 Task: Search for a house in Pleasure Park Road, Hotchkiss, CO, for 9 guests from July 5 to July 15, with a price range of 15,000 to 25,000, 5 bedrooms, 5 bathrooms, and self check-in.
Action: Mouse moved to (411, 108)
Screenshot: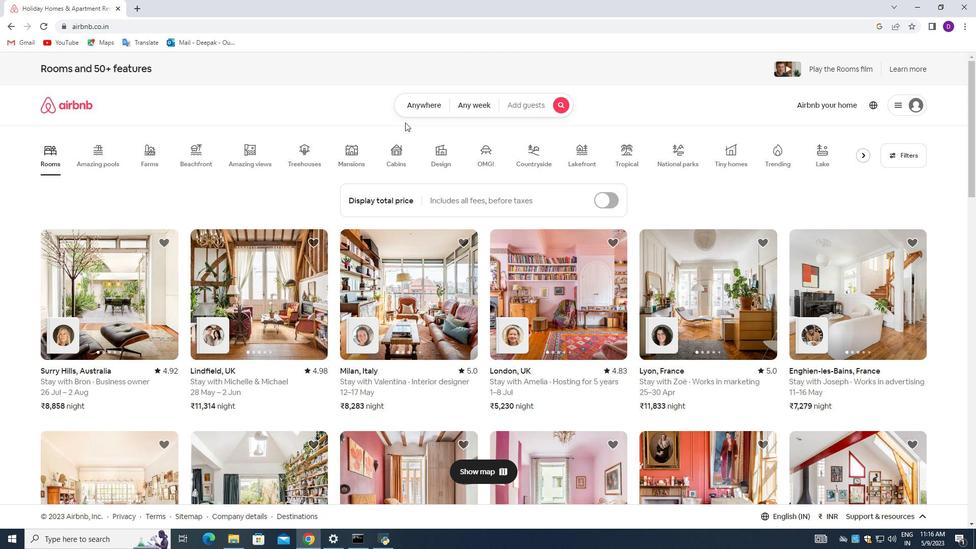 
Action: Mouse pressed left at (411, 108)
Screenshot: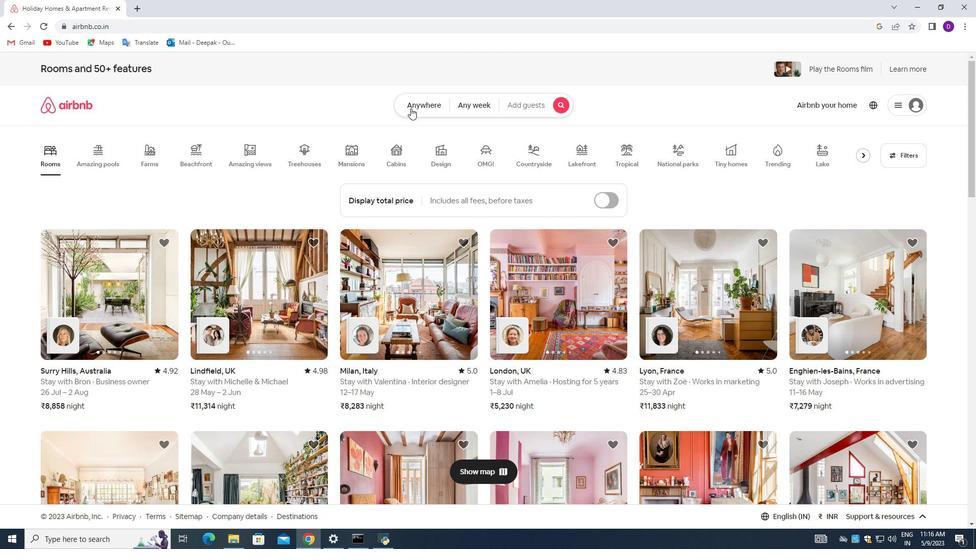 
Action: Mouse moved to (353, 141)
Screenshot: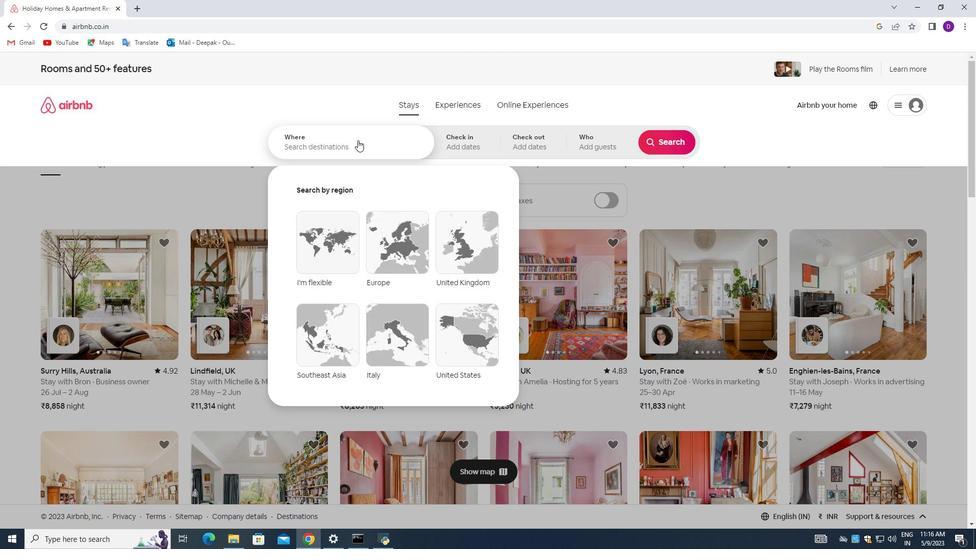 
Action: Mouse pressed left at (353, 141)
Screenshot: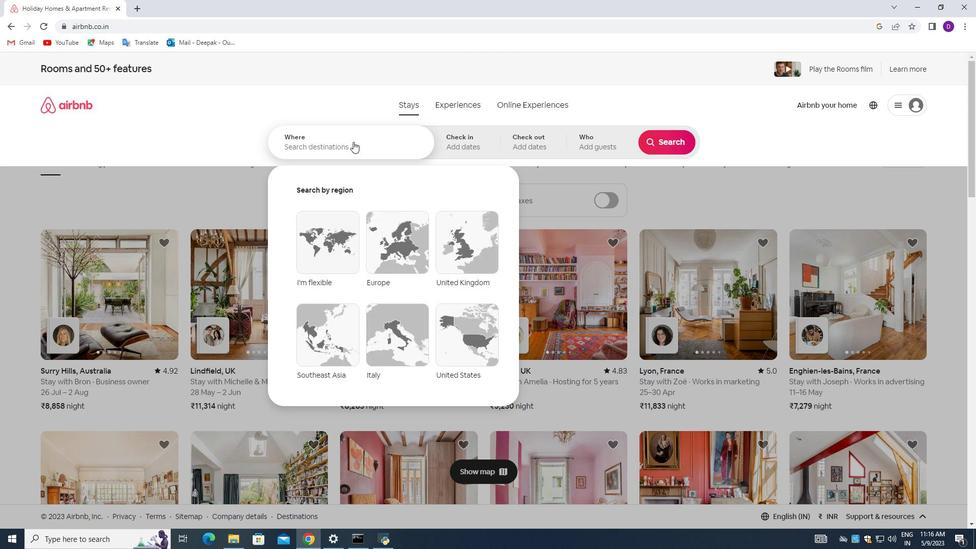 
Action: Mouse moved to (145, 230)
Screenshot: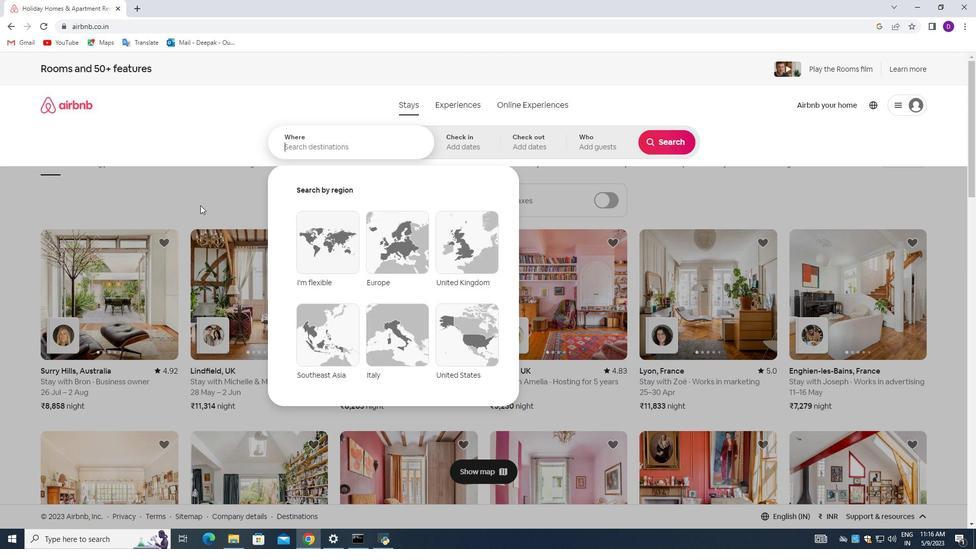 
Action: Key pressed <Key.shift>Pleasure<Key.space><Key.shift>Park,<Key.space><Key.shift>United<Key.space>'<Key.backspace><Key.shift_r>States<Key.enter>
Screenshot: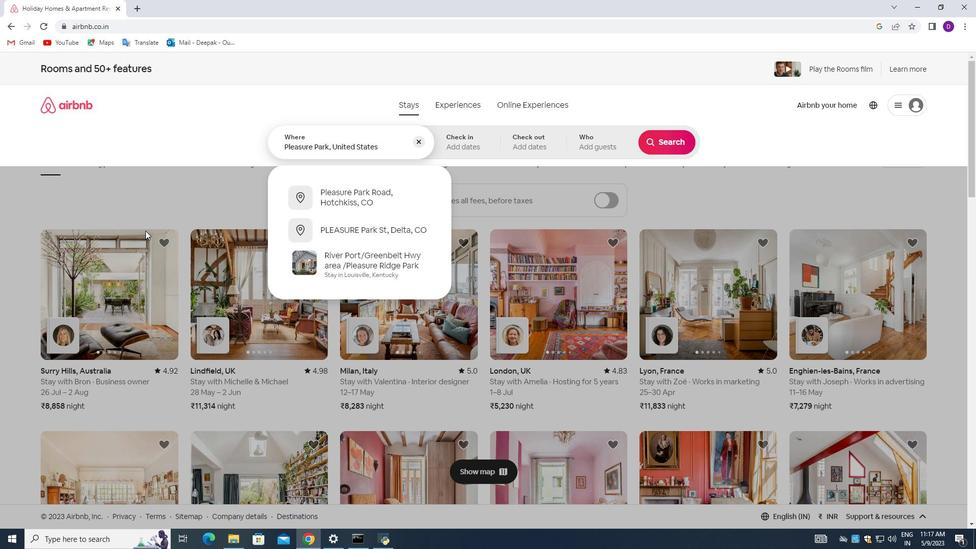 
Action: Mouse moved to (665, 228)
Screenshot: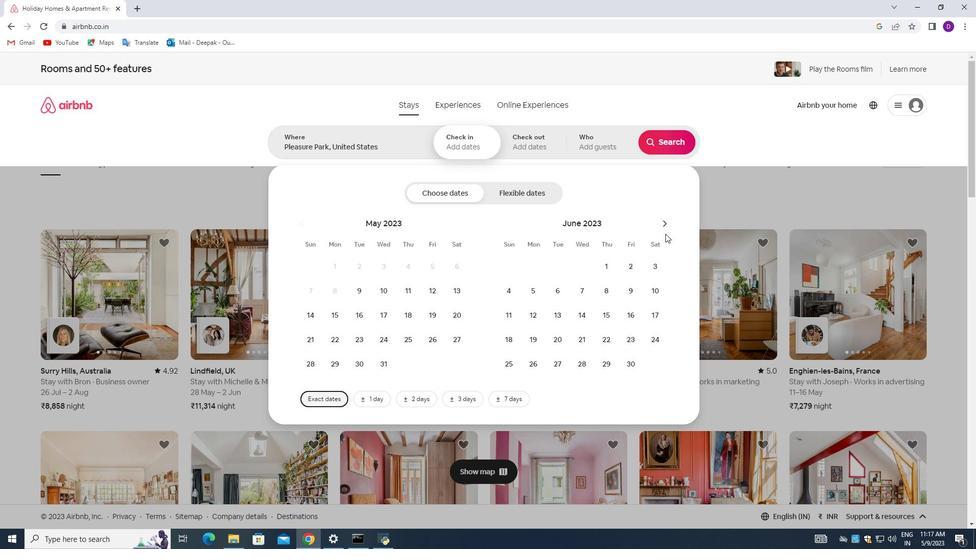 
Action: Mouse pressed left at (665, 228)
Screenshot: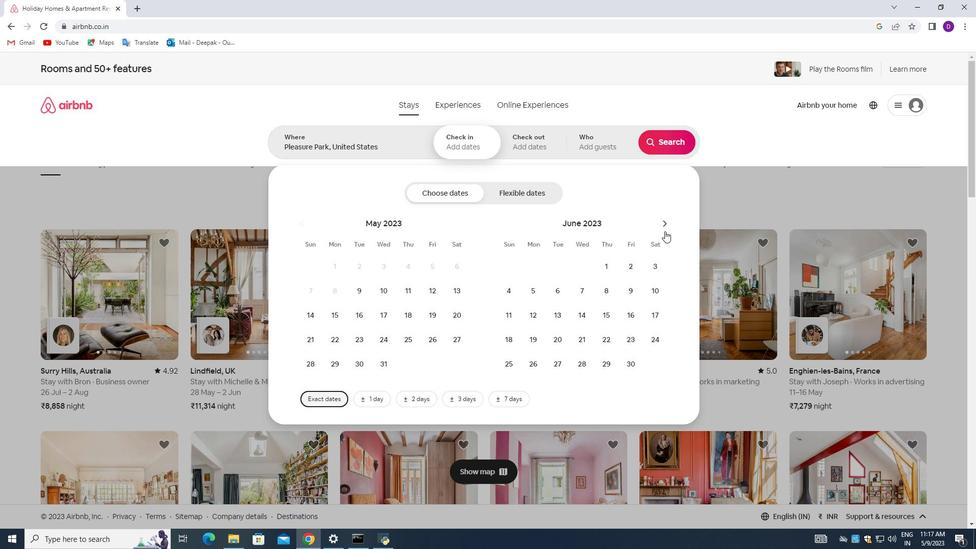 
Action: Mouse moved to (587, 292)
Screenshot: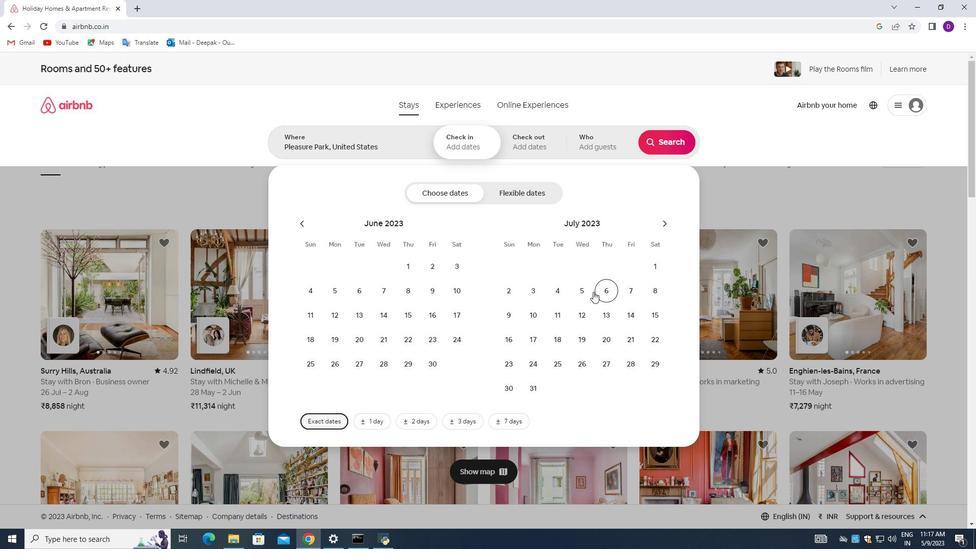 
Action: Mouse pressed left at (587, 292)
Screenshot: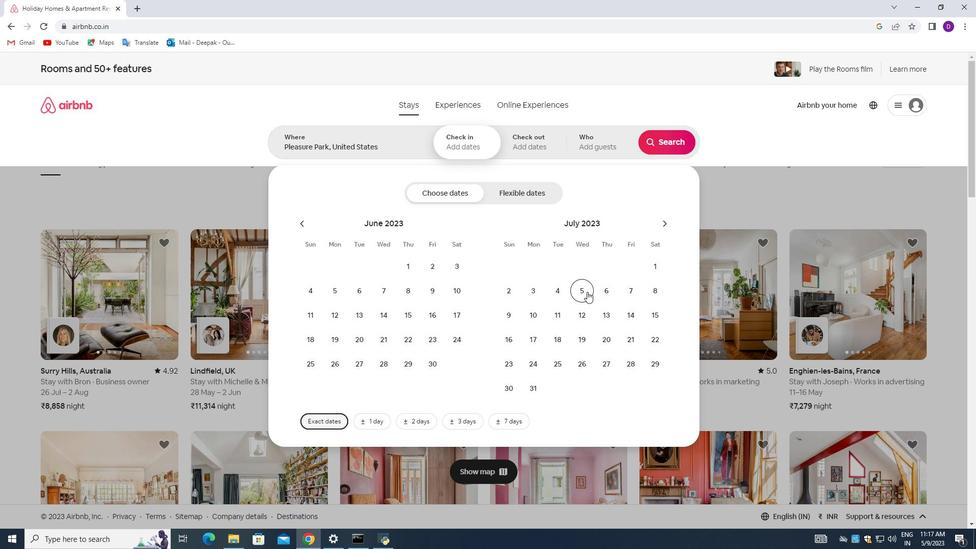 
Action: Mouse moved to (652, 310)
Screenshot: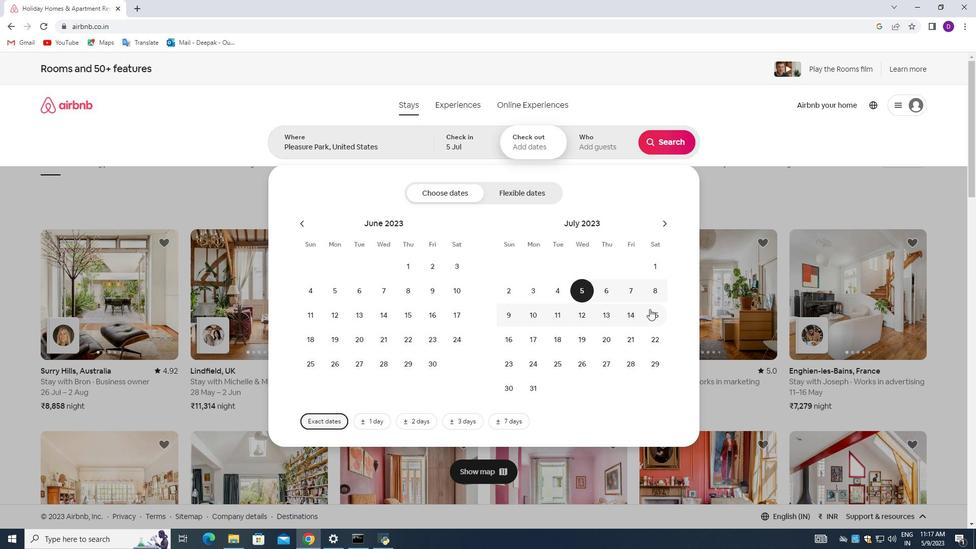 
Action: Mouse pressed left at (652, 310)
Screenshot: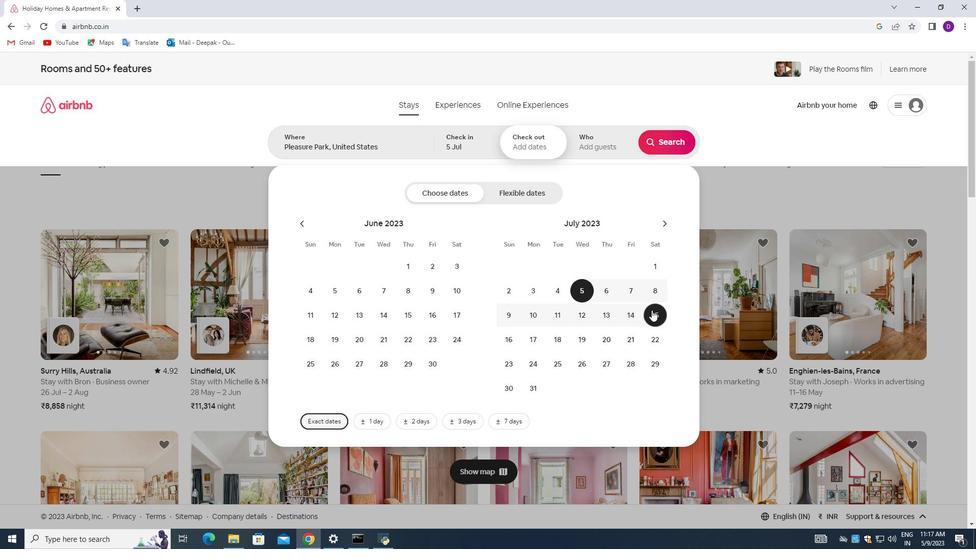 
Action: Mouse moved to (588, 146)
Screenshot: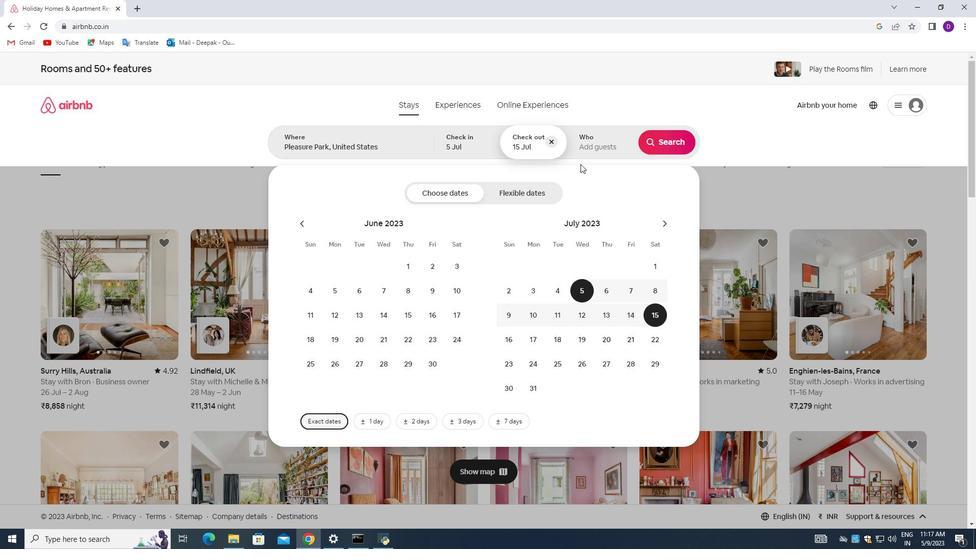 
Action: Mouse pressed left at (588, 146)
Screenshot: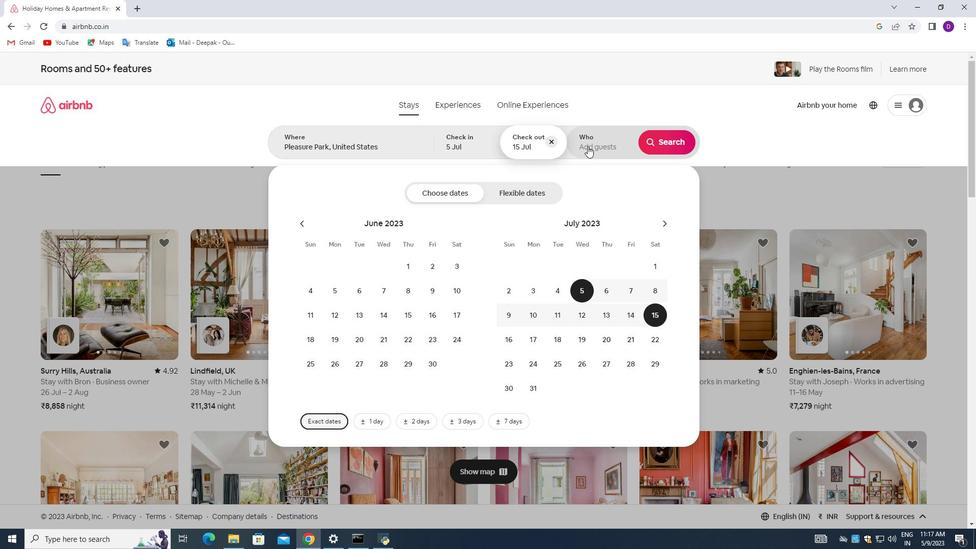 
Action: Mouse moved to (670, 200)
Screenshot: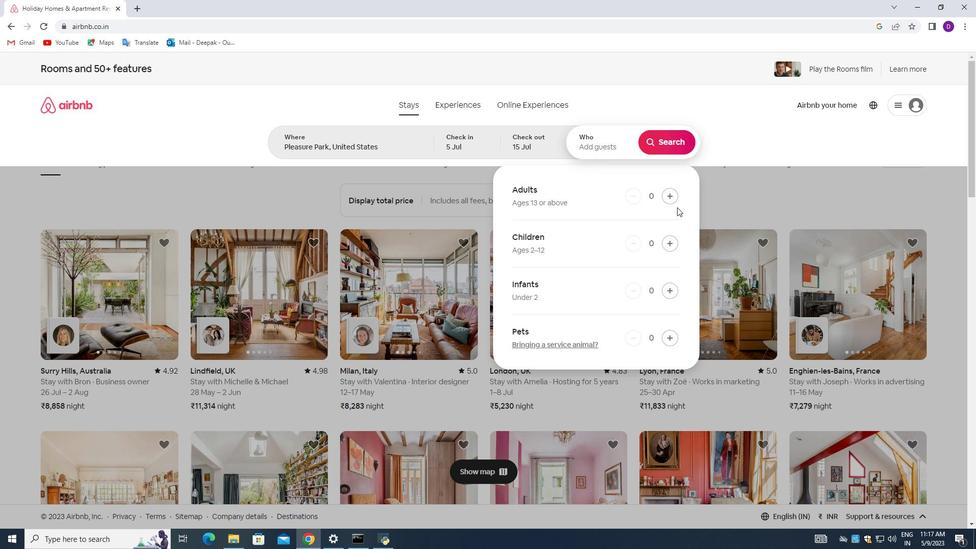 
Action: Mouse pressed left at (670, 200)
Screenshot: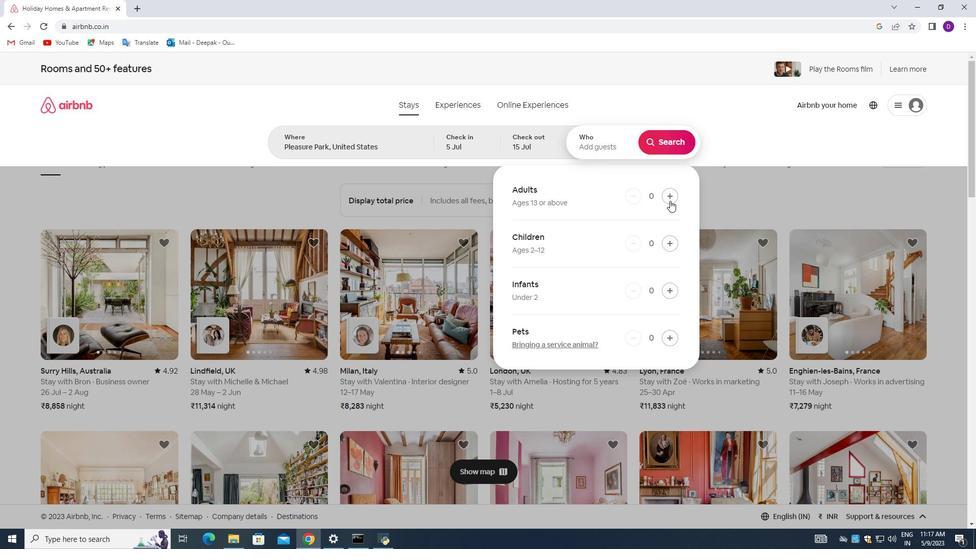 
Action: Mouse pressed left at (670, 200)
Screenshot: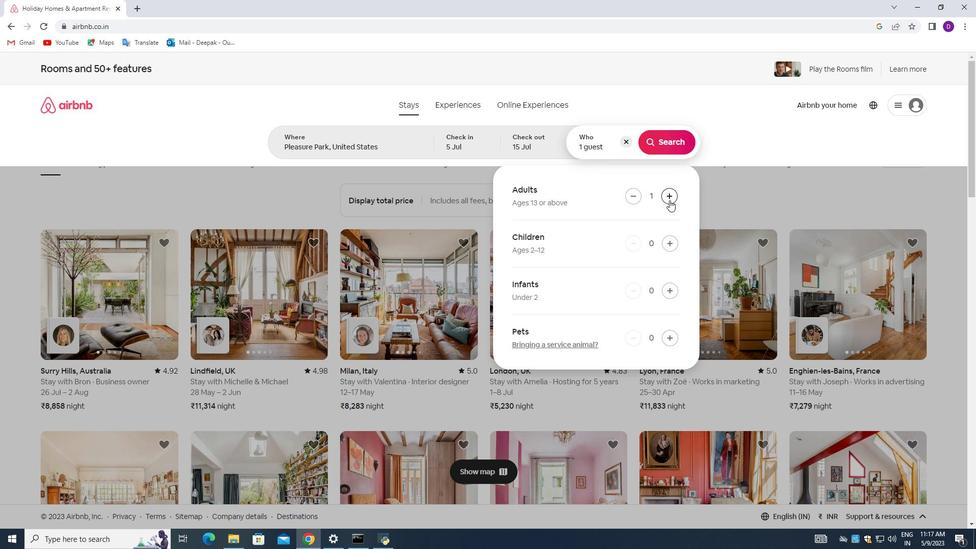 
Action: Mouse pressed left at (670, 200)
Screenshot: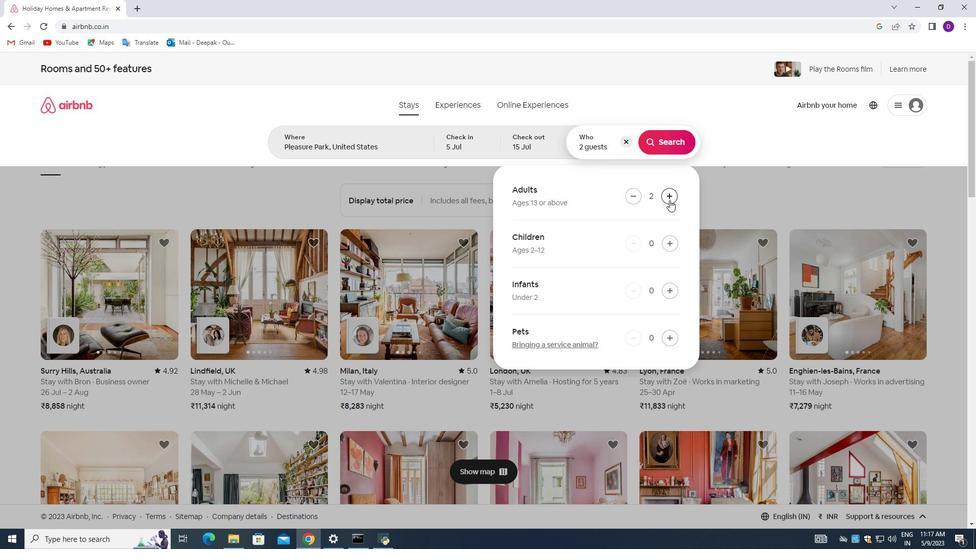 
Action: Mouse pressed left at (670, 200)
Screenshot: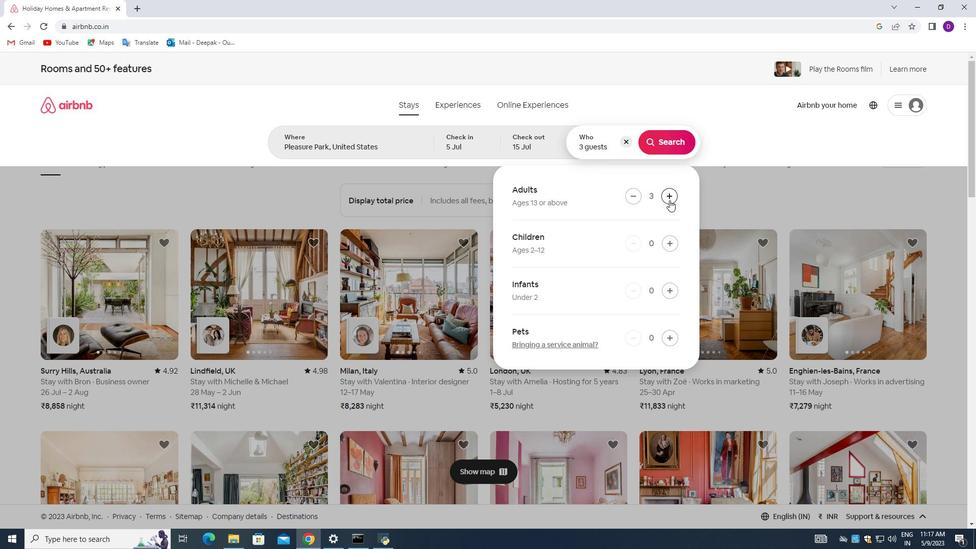 
Action: Mouse pressed left at (670, 200)
Screenshot: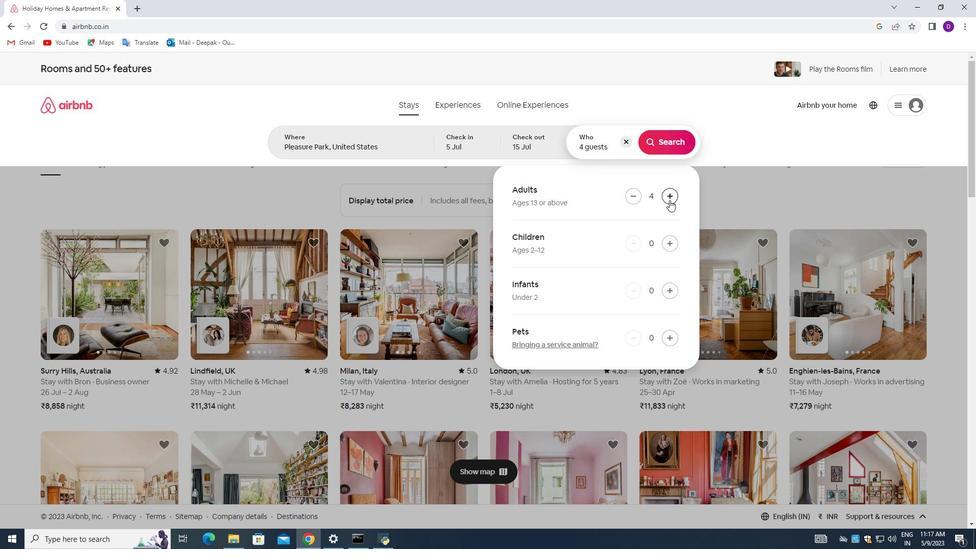 
Action: Mouse pressed left at (670, 200)
Screenshot: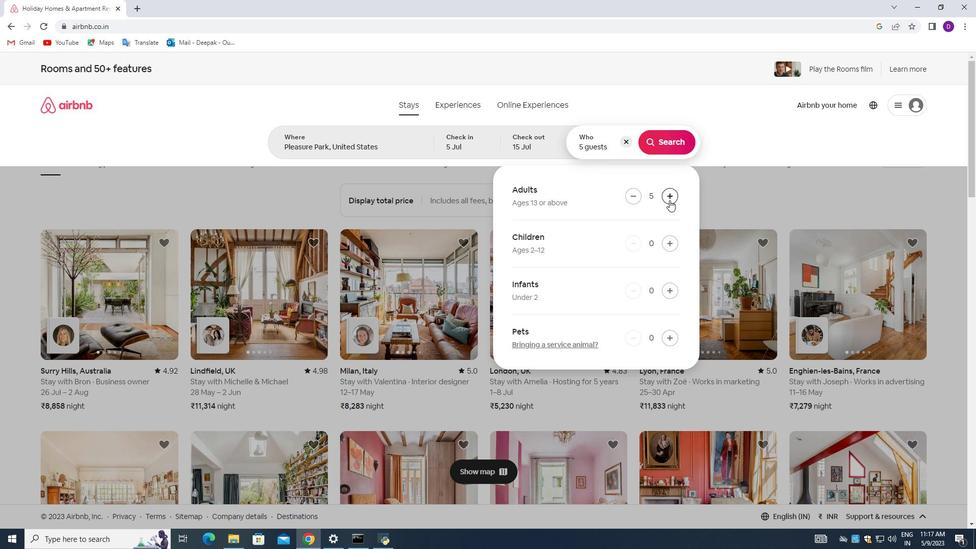 
Action: Mouse pressed left at (670, 200)
Screenshot: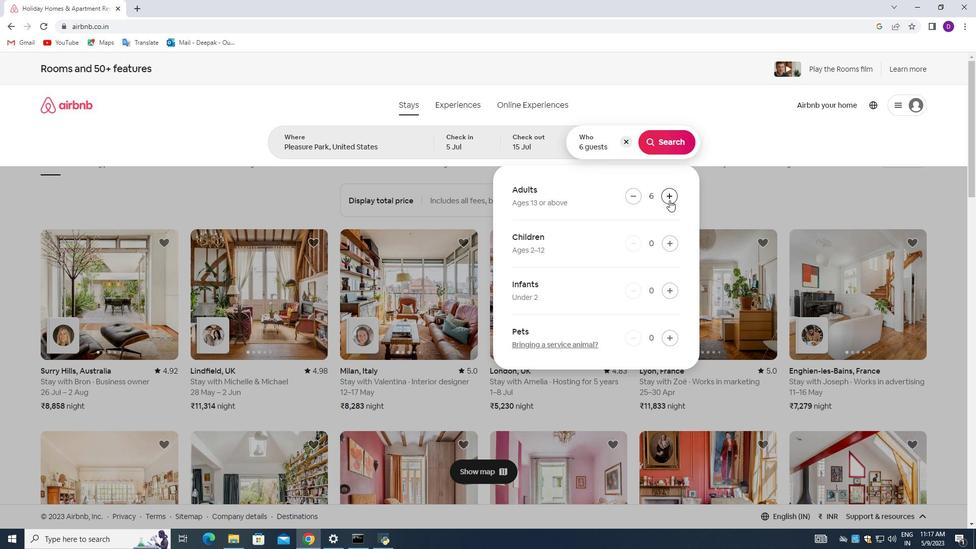 
Action: Mouse pressed left at (670, 200)
Screenshot: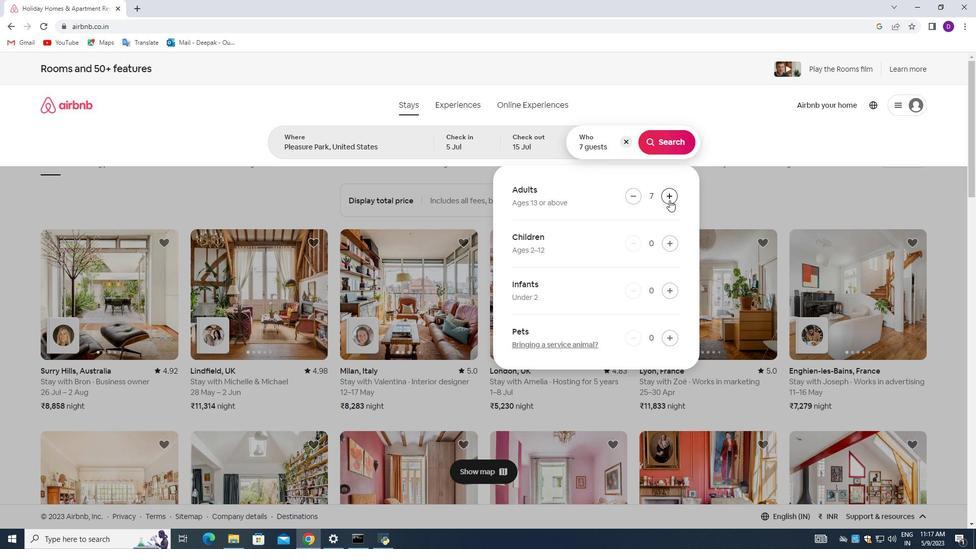 
Action: Mouse pressed left at (670, 200)
Screenshot: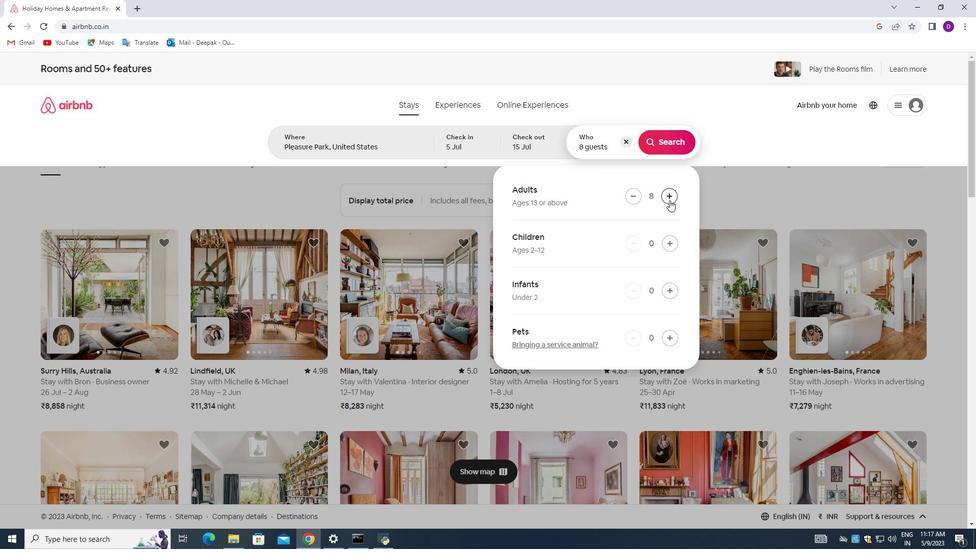 
Action: Mouse moved to (666, 144)
Screenshot: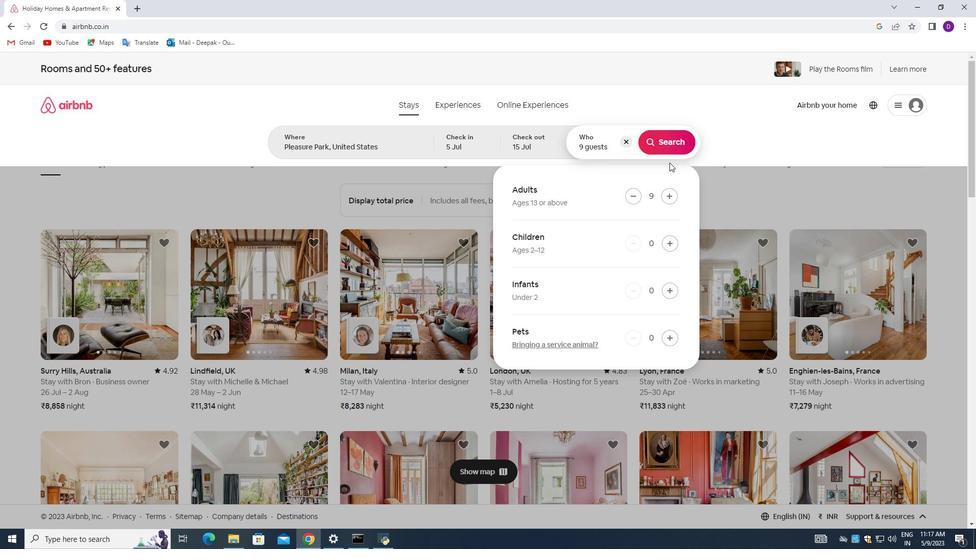 
Action: Mouse pressed left at (666, 144)
Screenshot: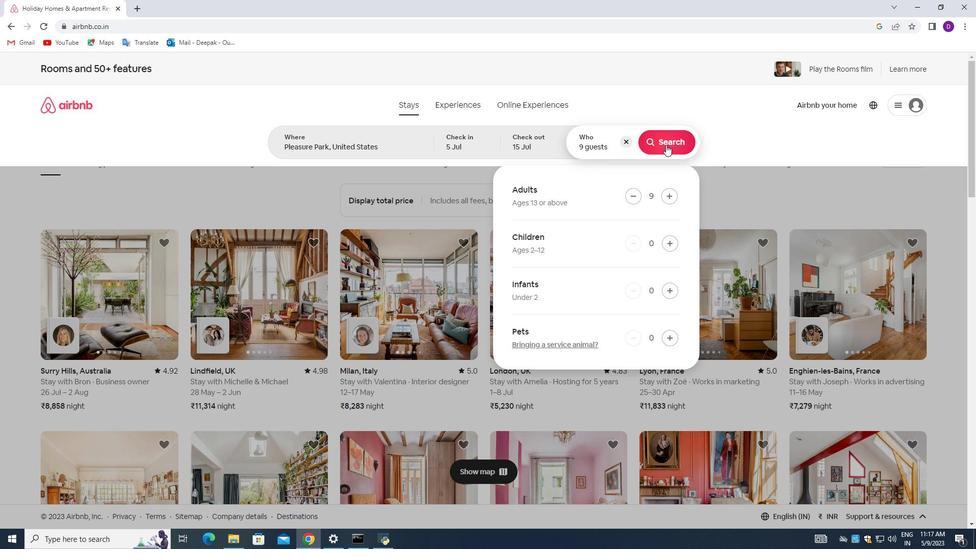 
Action: Mouse moved to (918, 113)
Screenshot: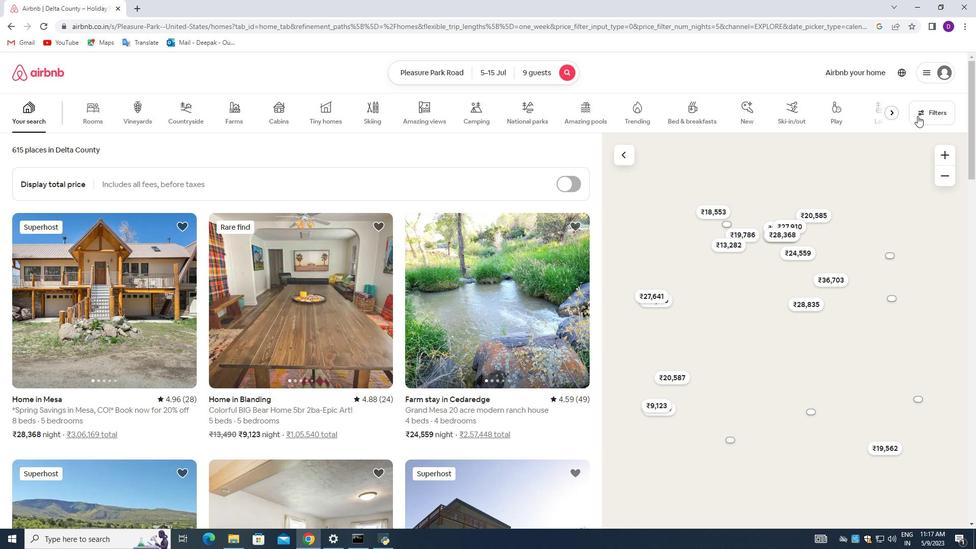 
Action: Mouse pressed left at (918, 113)
Screenshot: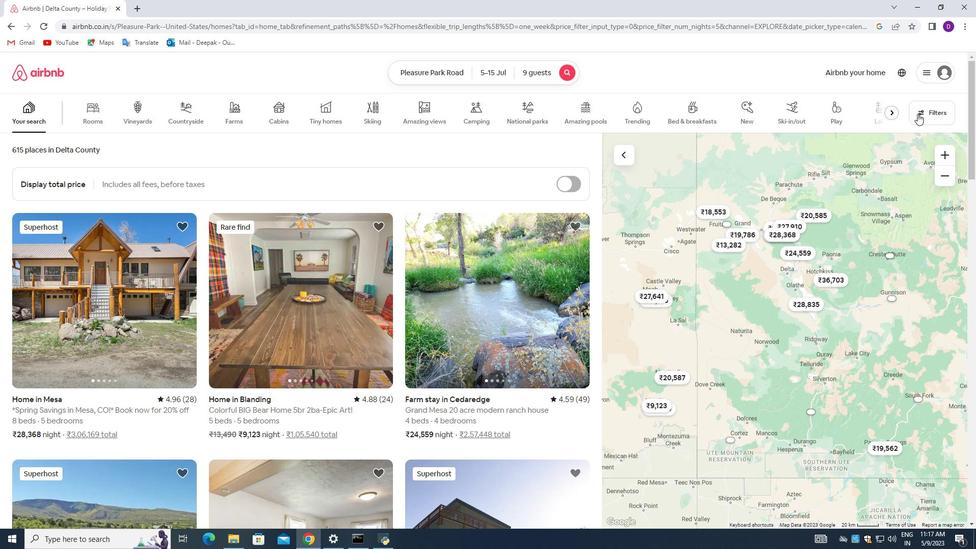 
Action: Mouse moved to (357, 366)
Screenshot: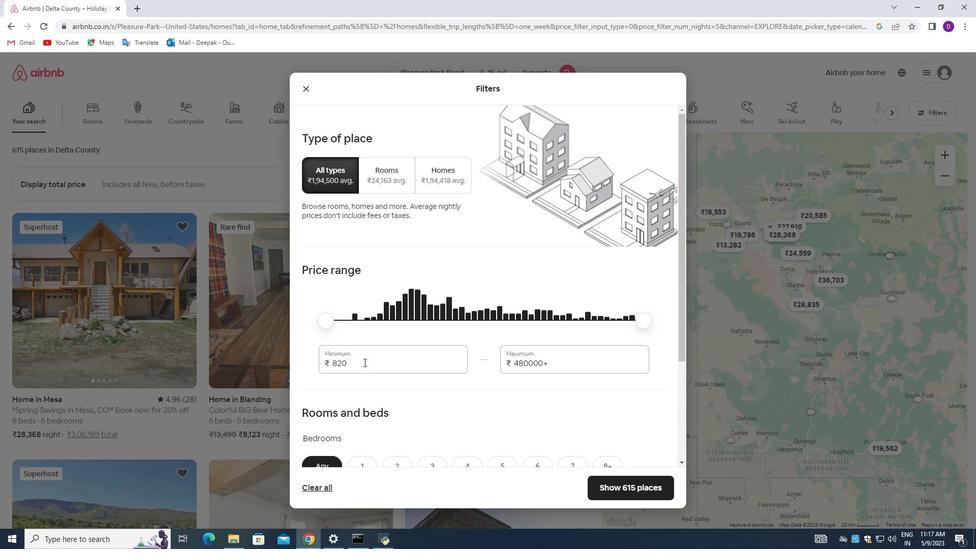 
Action: Mouse pressed left at (357, 366)
Screenshot: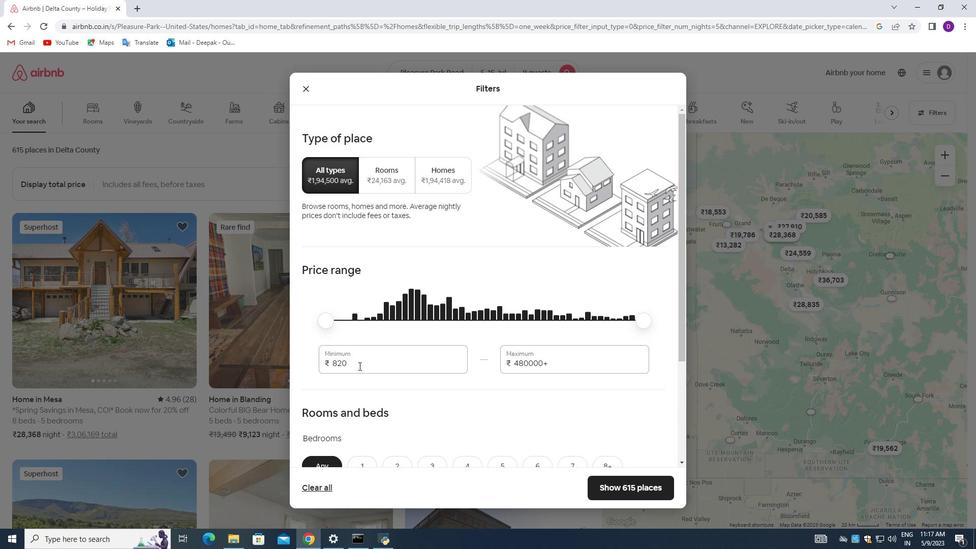 
Action: Mouse pressed left at (357, 366)
Screenshot: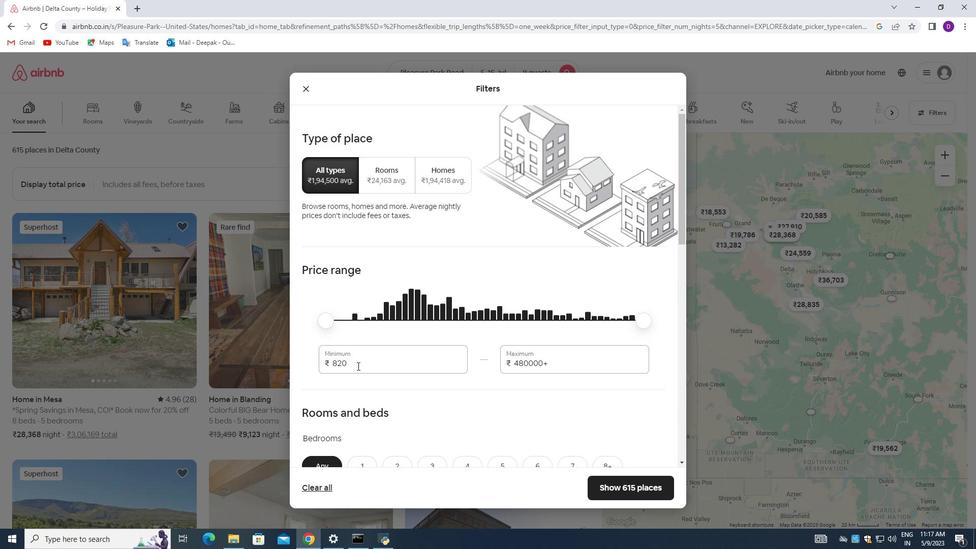 
Action: Mouse moved to (345, 283)
Screenshot: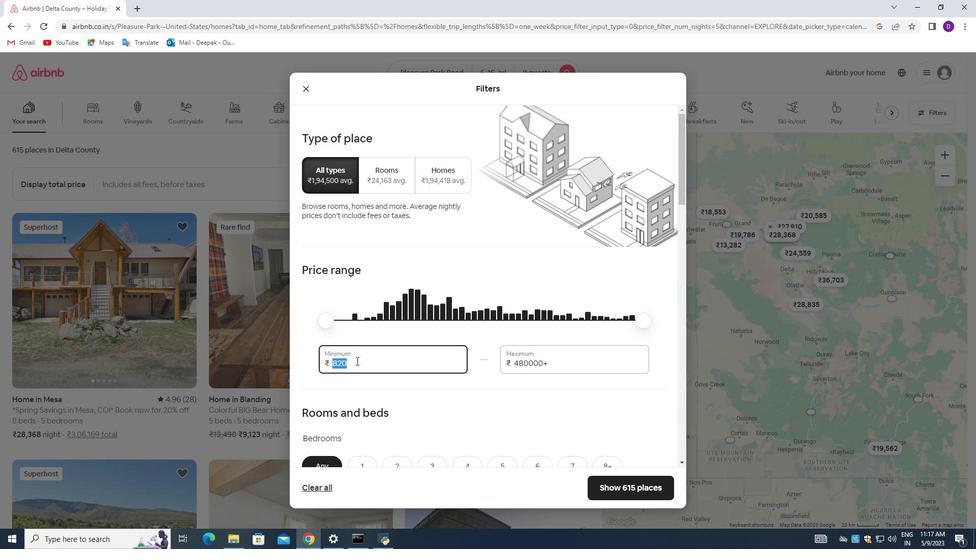 
Action: Key pressed 15000<Key.tab>25000
Screenshot: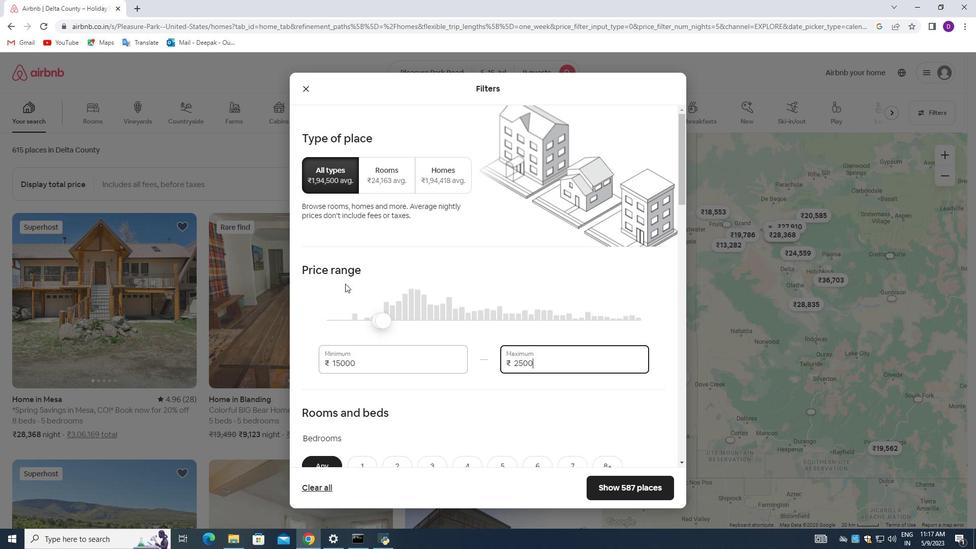 
Action: Mouse moved to (460, 278)
Screenshot: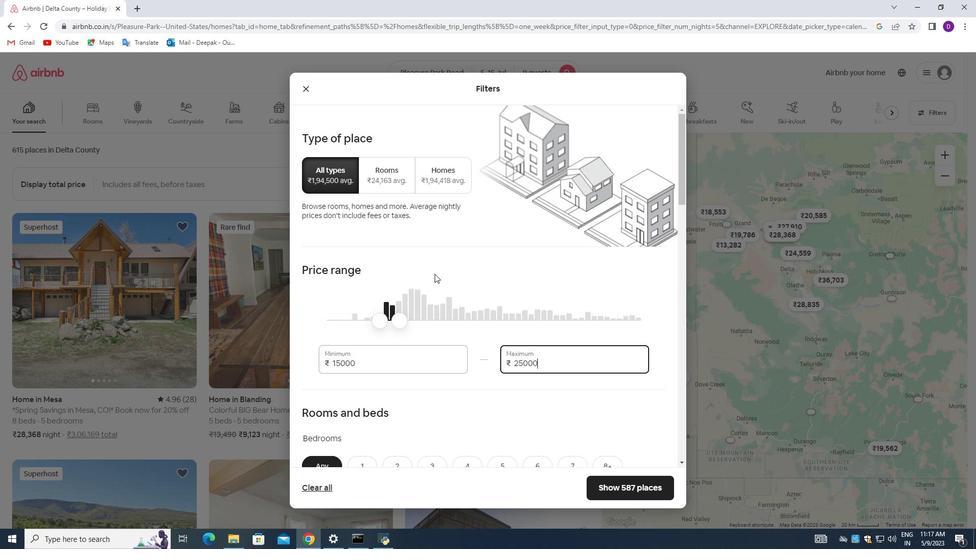 
Action: Mouse scrolled (460, 278) with delta (0, 0)
Screenshot: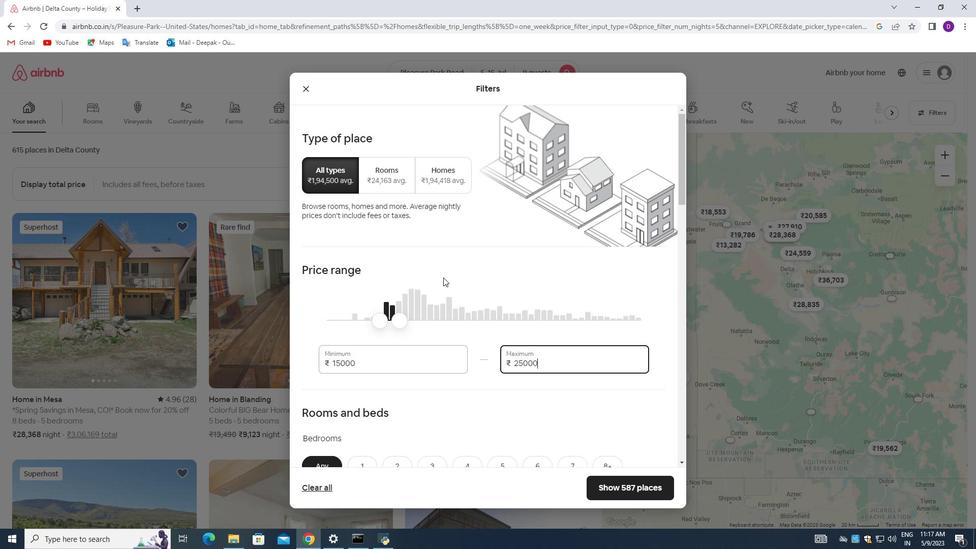 
Action: Mouse moved to (451, 273)
Screenshot: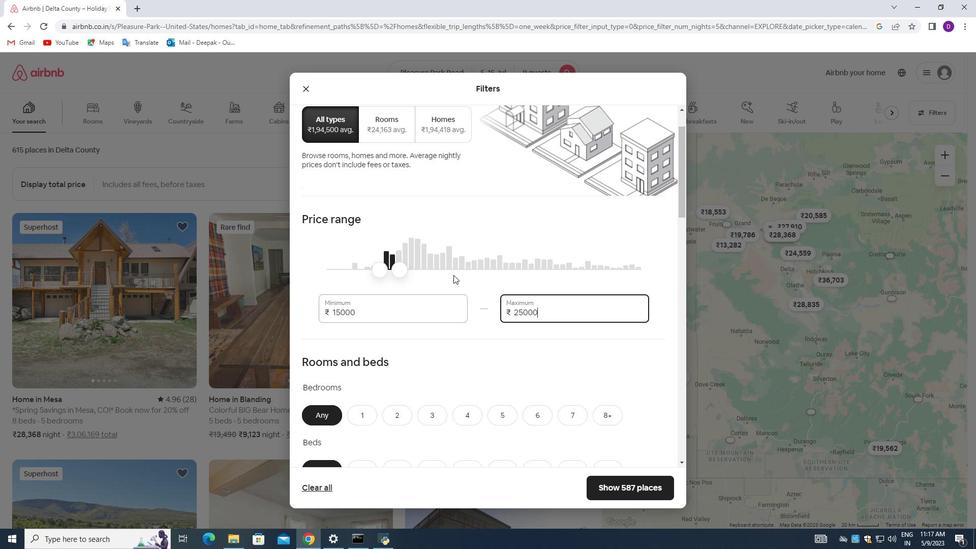 
Action: Mouse scrolled (451, 272) with delta (0, 0)
Screenshot: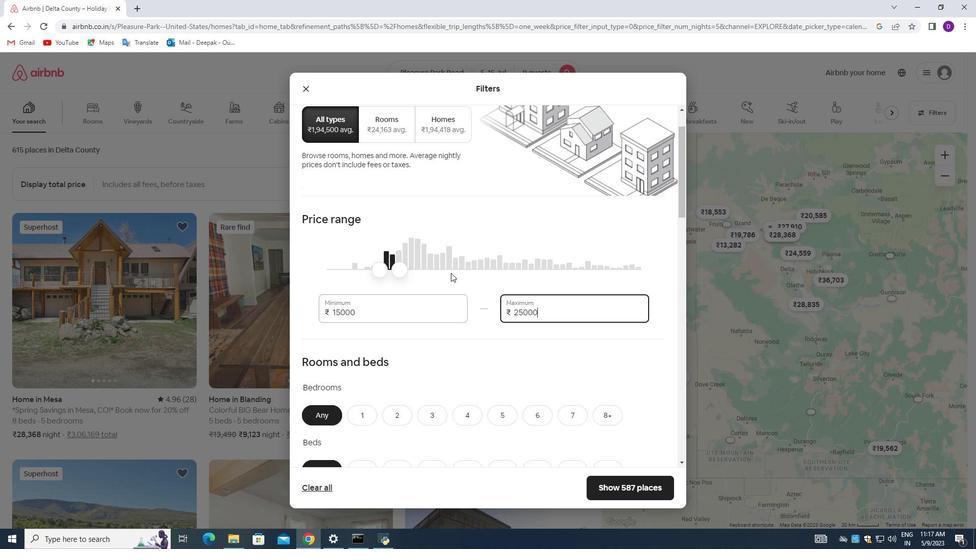 
Action: Mouse scrolled (451, 272) with delta (0, 0)
Screenshot: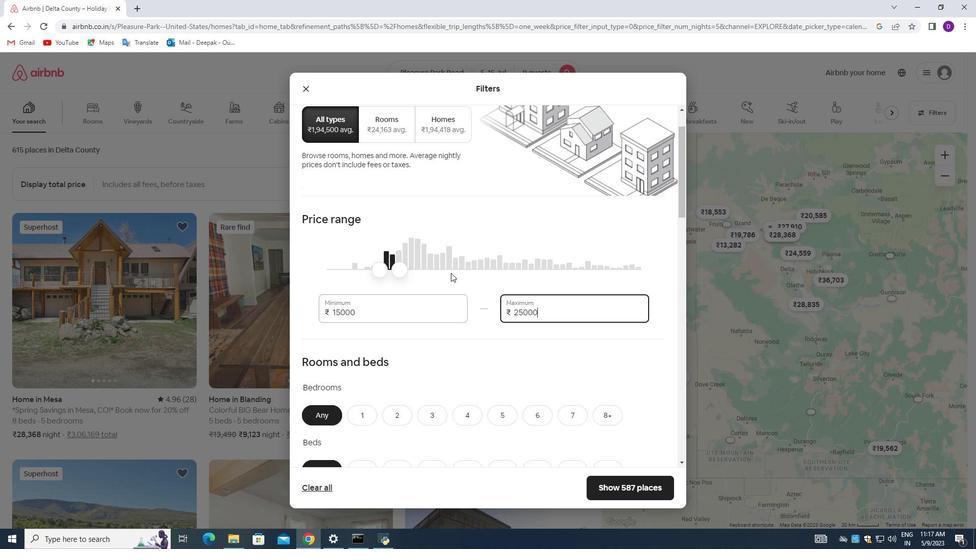 
Action: Mouse scrolled (451, 272) with delta (0, 0)
Screenshot: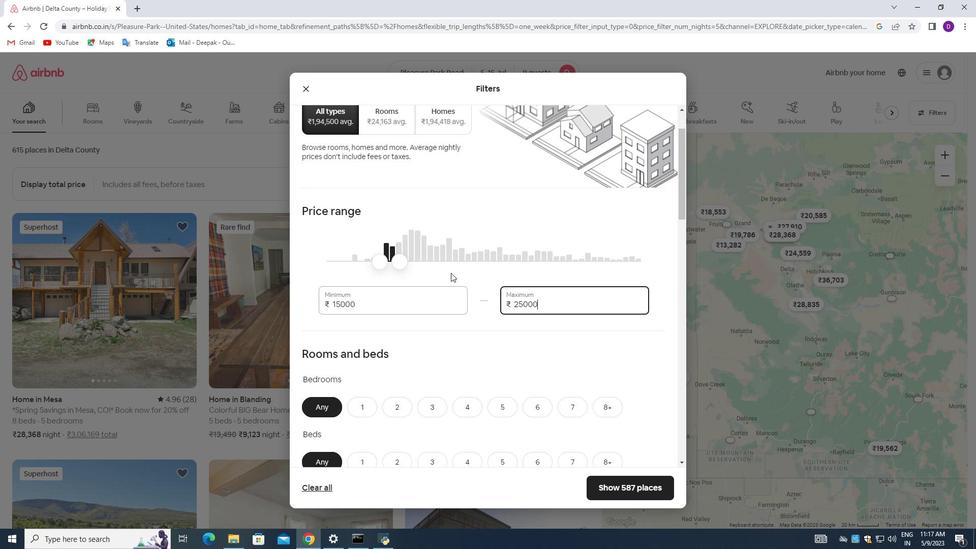 
Action: Mouse moved to (497, 267)
Screenshot: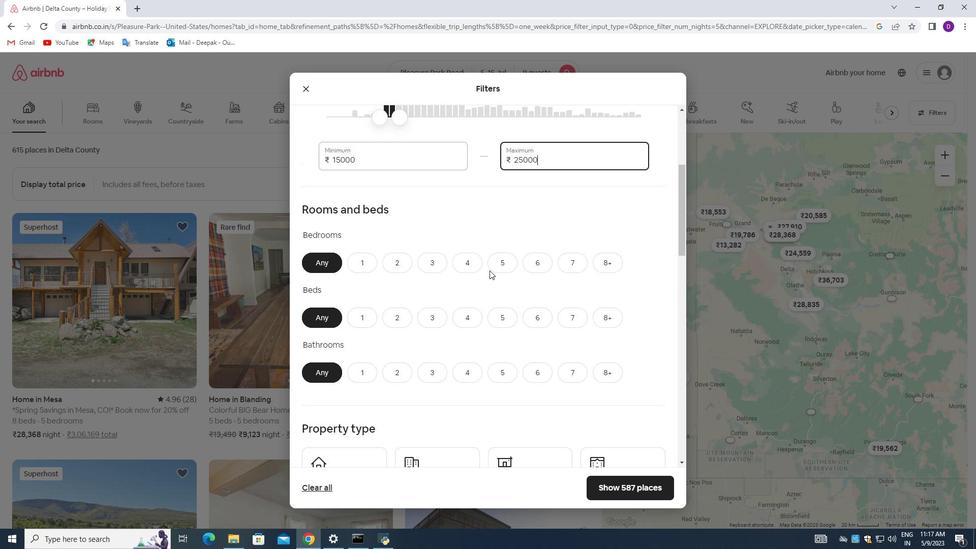 
Action: Mouse pressed left at (497, 267)
Screenshot: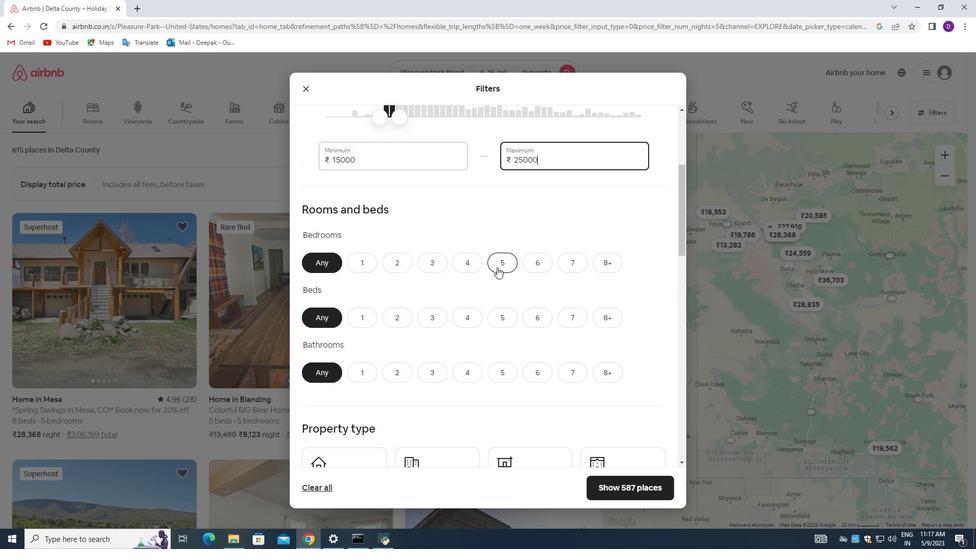 
Action: Mouse moved to (503, 322)
Screenshot: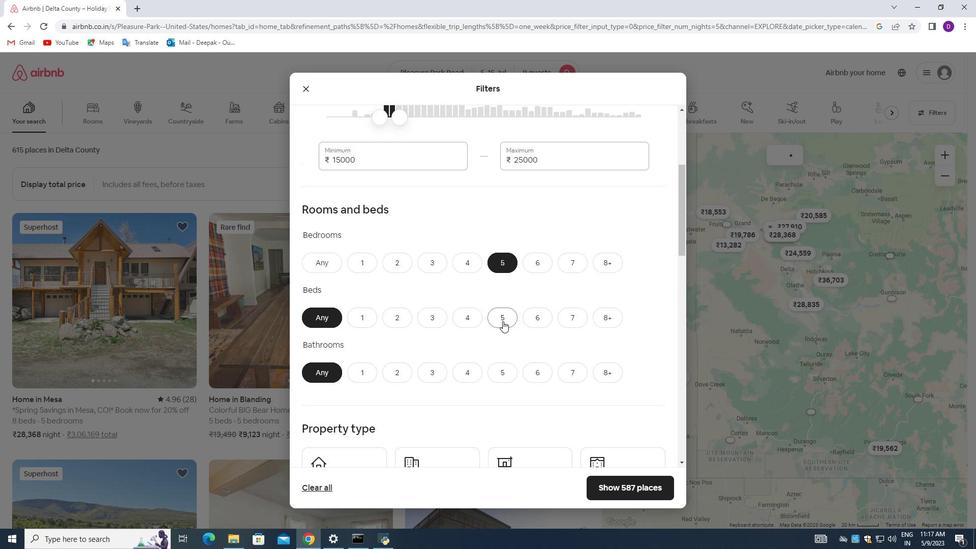 
Action: Mouse pressed left at (503, 322)
Screenshot: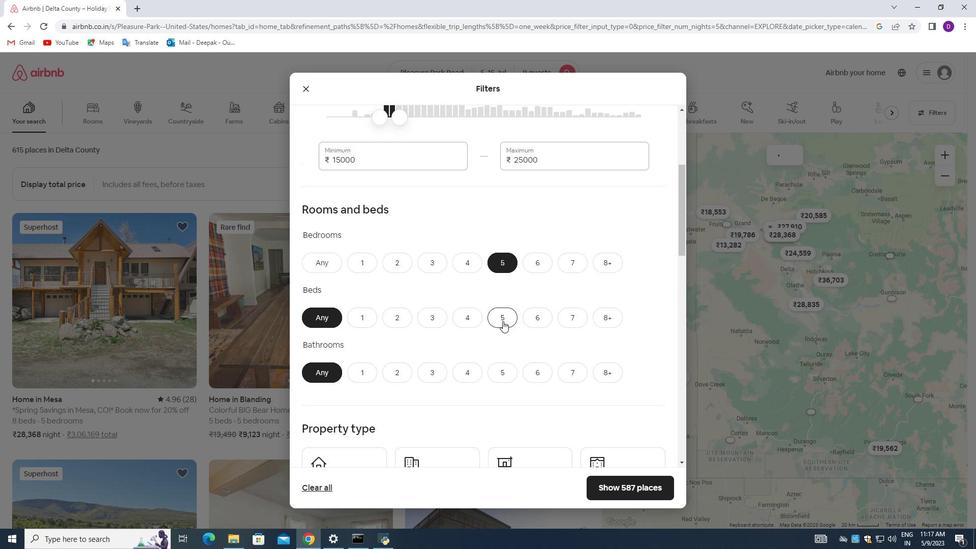 
Action: Mouse moved to (506, 374)
Screenshot: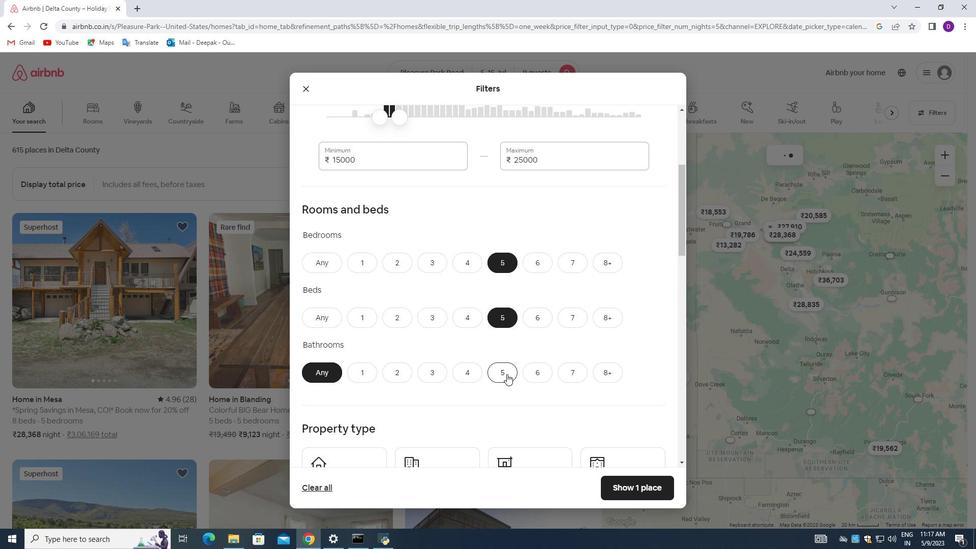 
Action: Mouse pressed left at (506, 374)
Screenshot: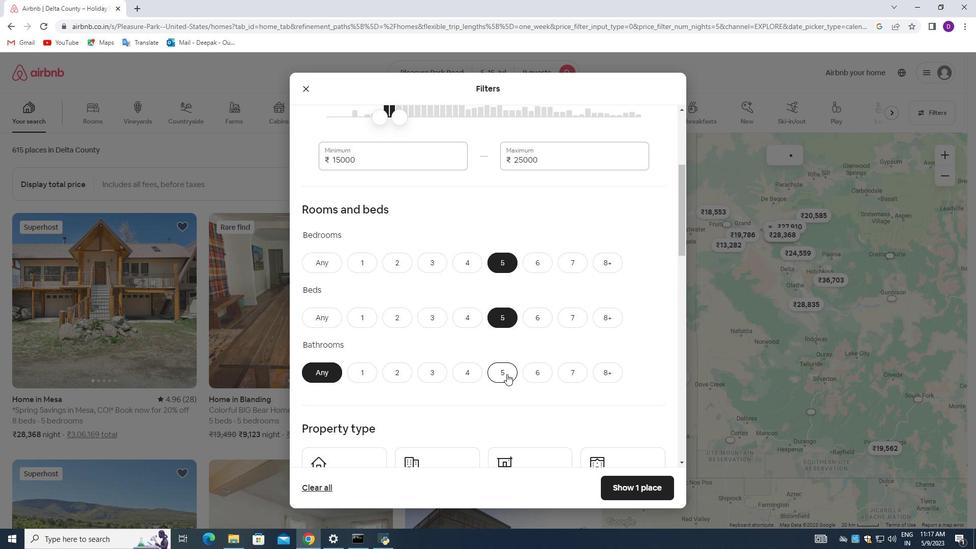 
Action: Mouse moved to (501, 288)
Screenshot: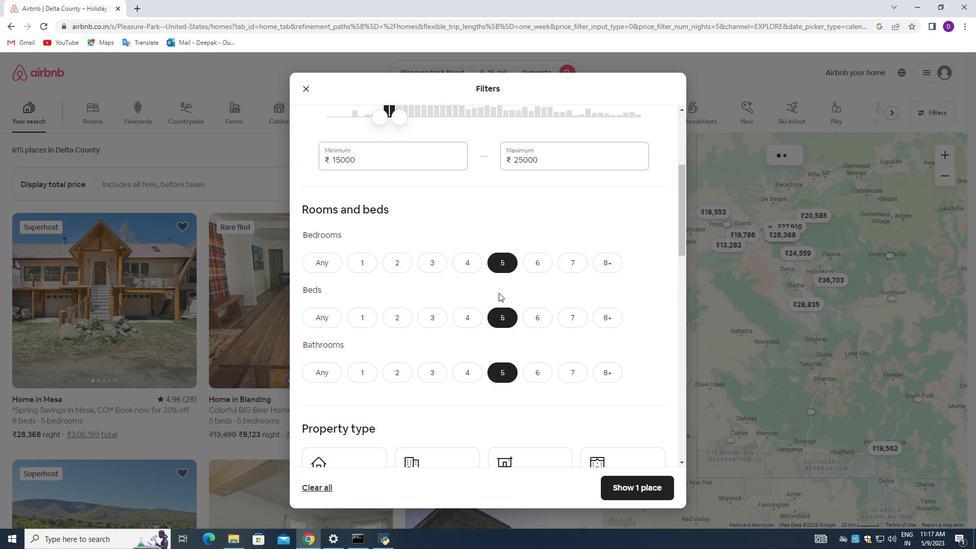 
Action: Mouse scrolled (501, 287) with delta (0, 0)
Screenshot: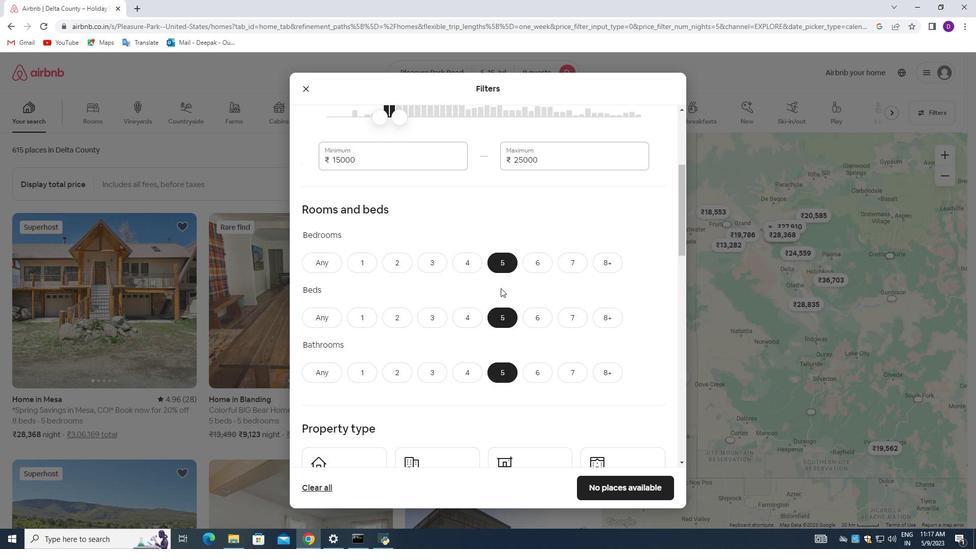 
Action: Mouse moved to (501, 287)
Screenshot: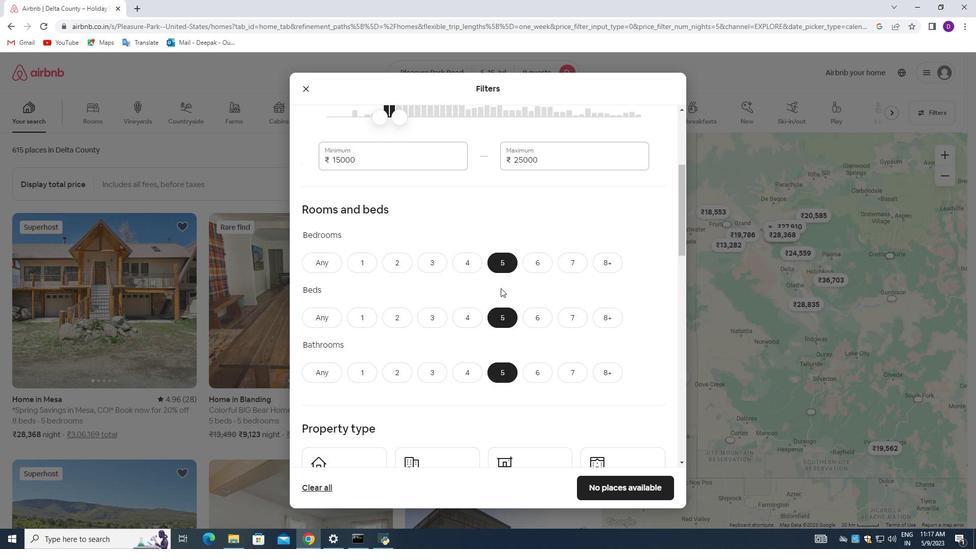 
Action: Mouse scrolled (501, 287) with delta (0, 0)
Screenshot: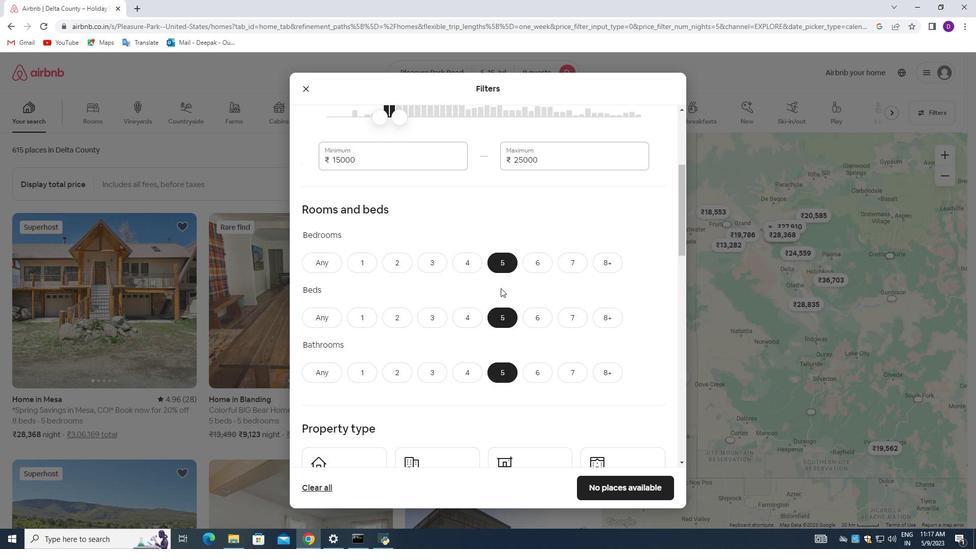 
Action: Mouse moved to (502, 288)
Screenshot: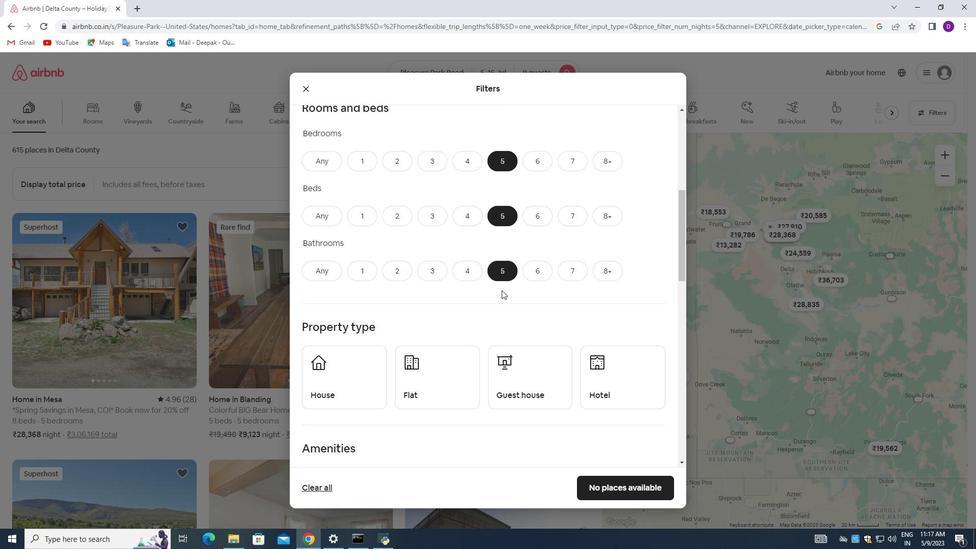 
Action: Mouse scrolled (502, 288) with delta (0, 0)
Screenshot: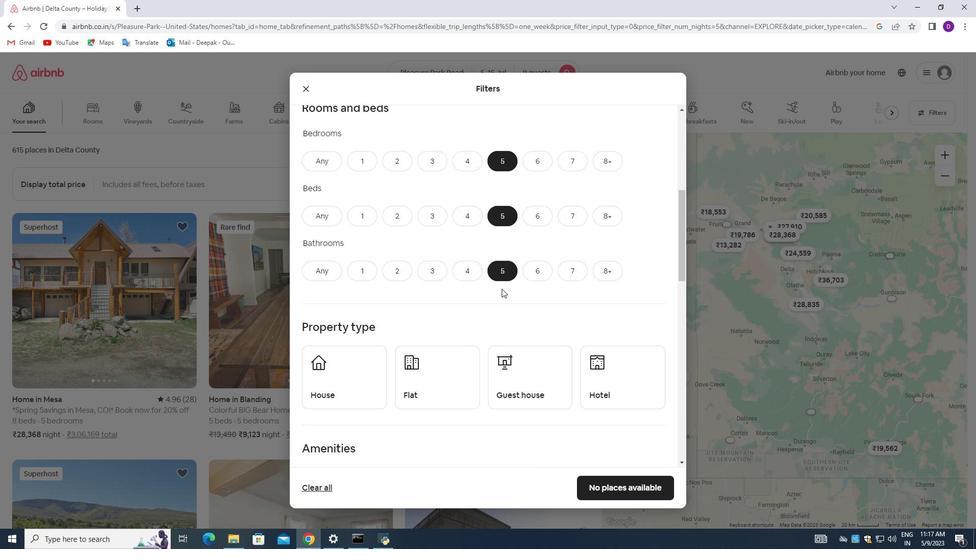 
Action: Mouse scrolled (502, 288) with delta (0, 0)
Screenshot: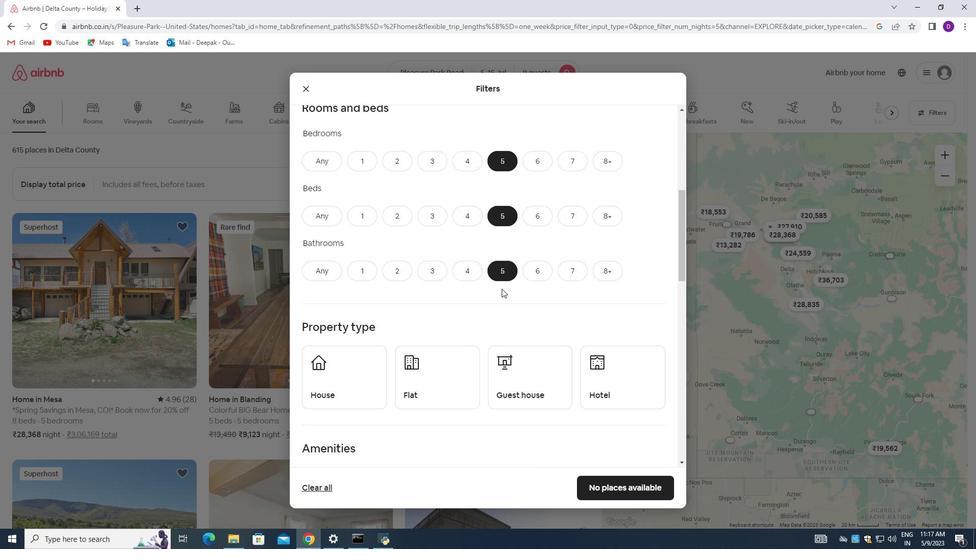 
Action: Mouse moved to (368, 281)
Screenshot: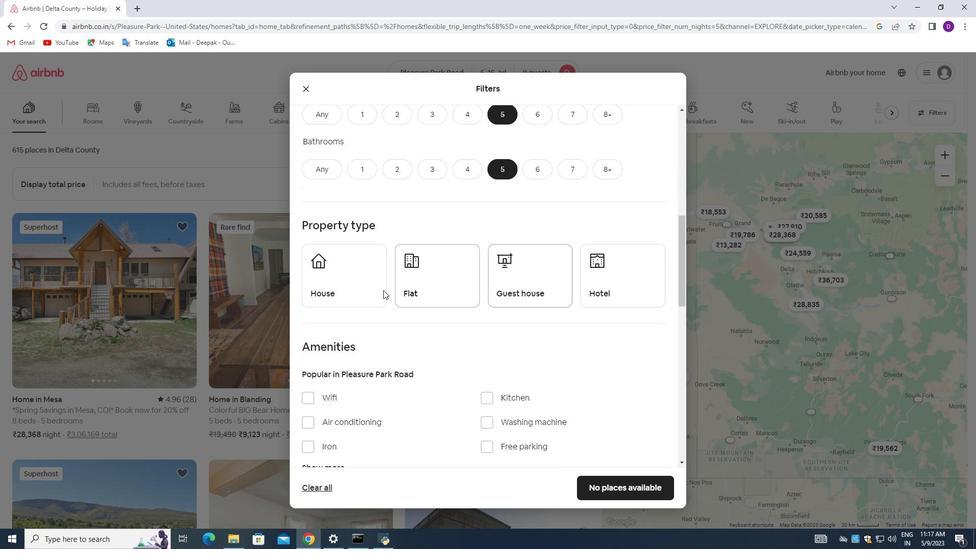 
Action: Mouse pressed left at (368, 281)
Screenshot: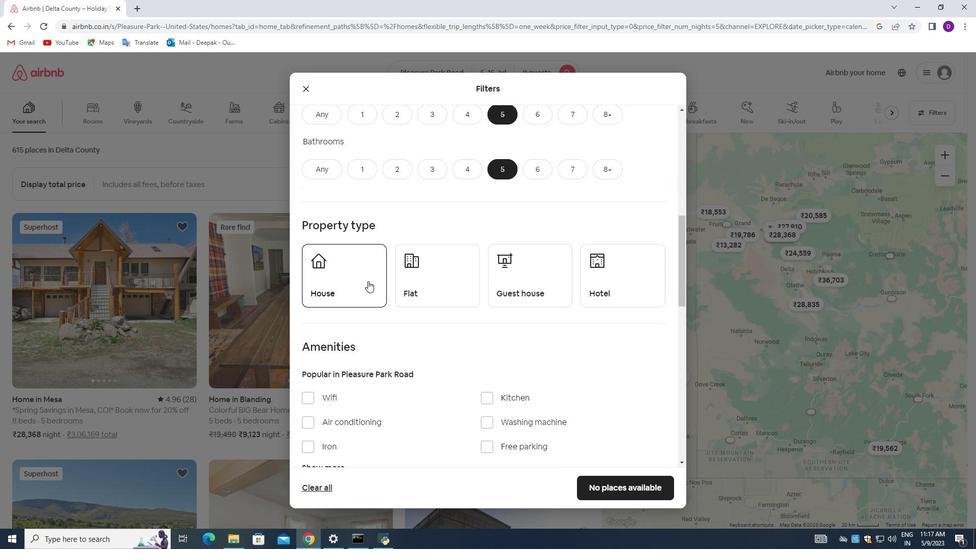 
Action: Mouse moved to (438, 280)
Screenshot: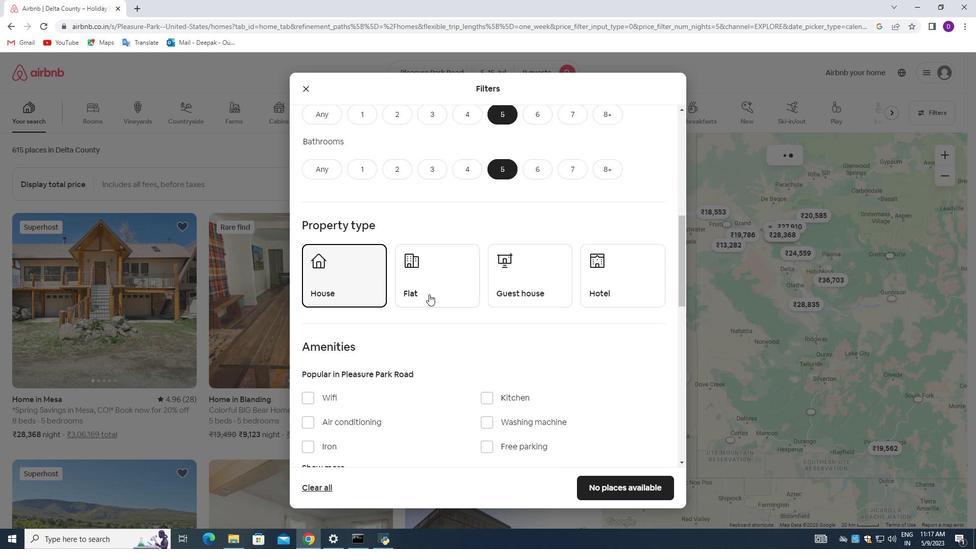 
Action: Mouse pressed left at (438, 280)
Screenshot: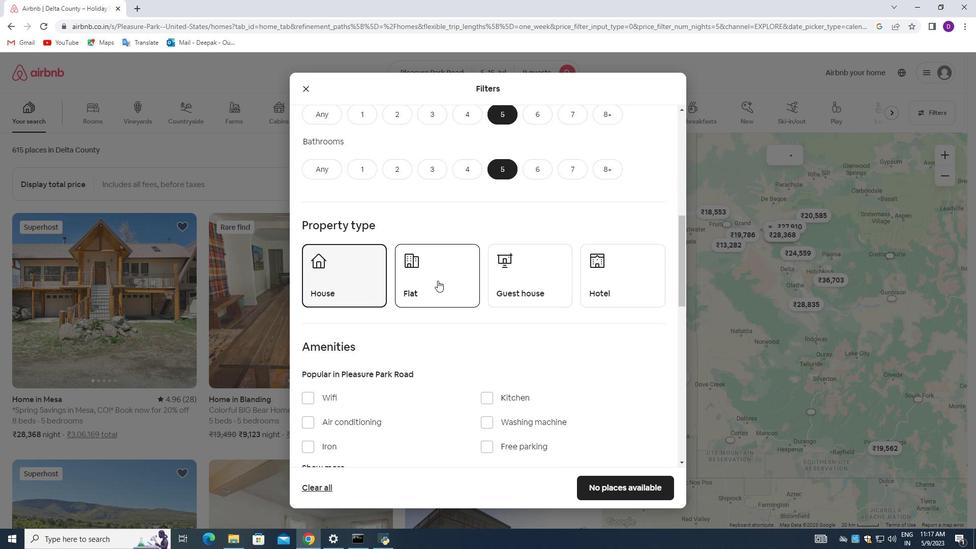 
Action: Mouse moved to (518, 273)
Screenshot: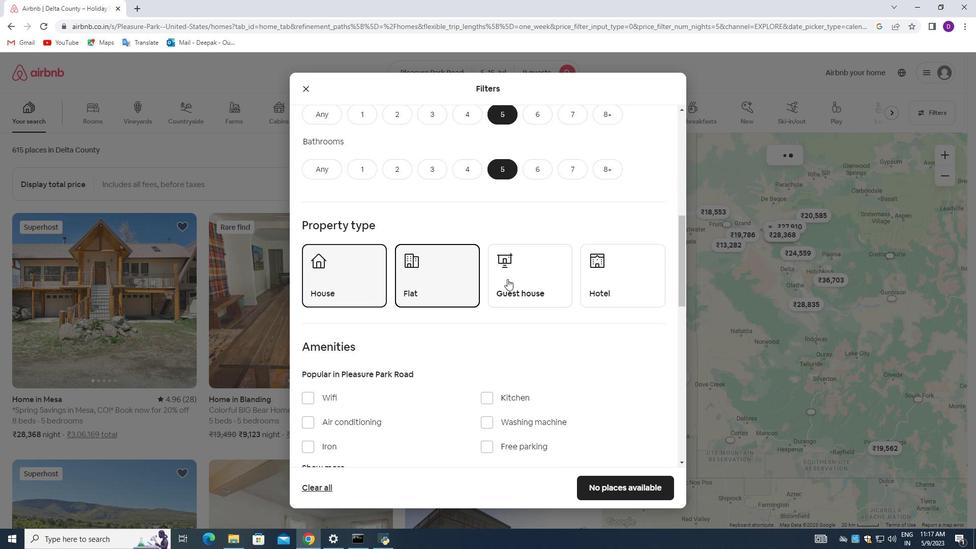 
Action: Mouse pressed left at (518, 273)
Screenshot: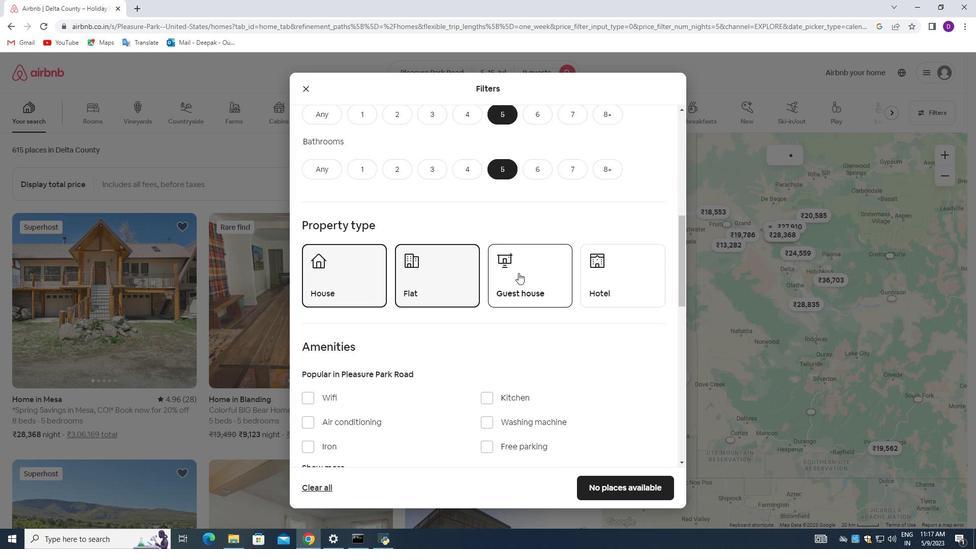 
Action: Mouse moved to (398, 285)
Screenshot: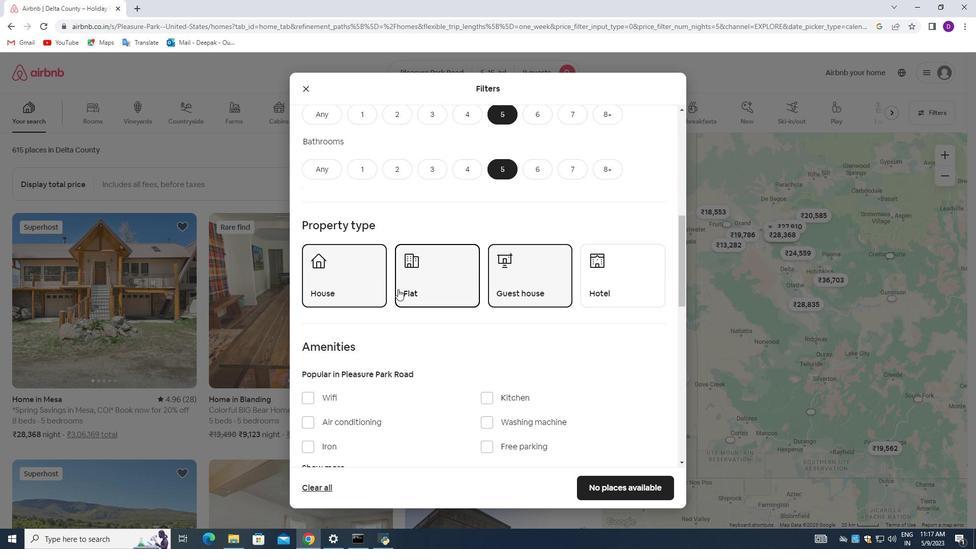 
Action: Mouse scrolled (398, 285) with delta (0, 0)
Screenshot: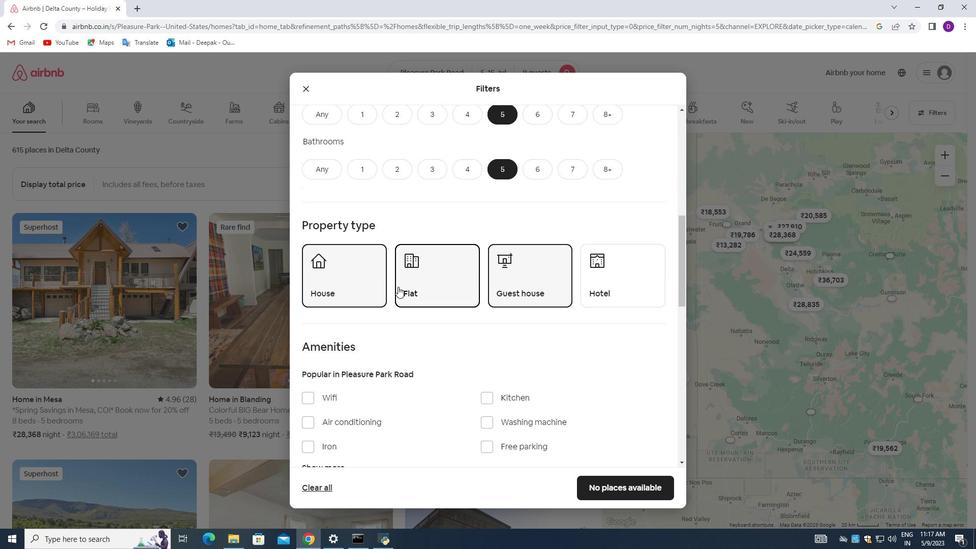 
Action: Mouse scrolled (398, 285) with delta (0, 0)
Screenshot: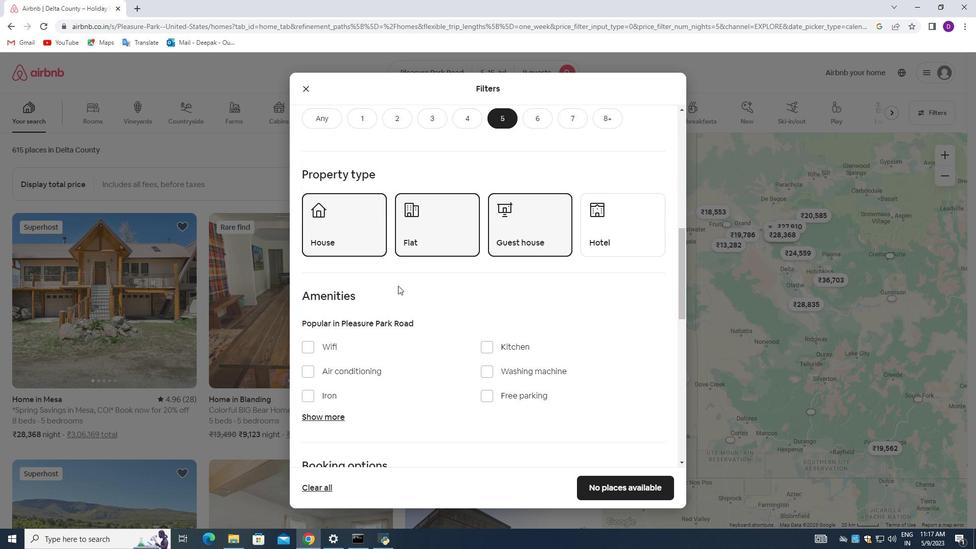 
Action: Mouse moved to (409, 286)
Screenshot: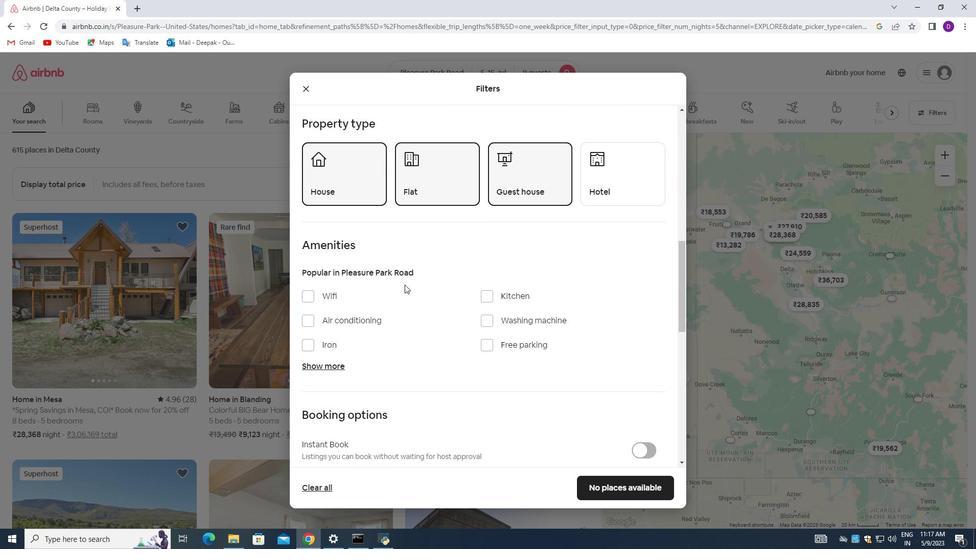 
Action: Mouse scrolled (409, 286) with delta (0, 0)
Screenshot: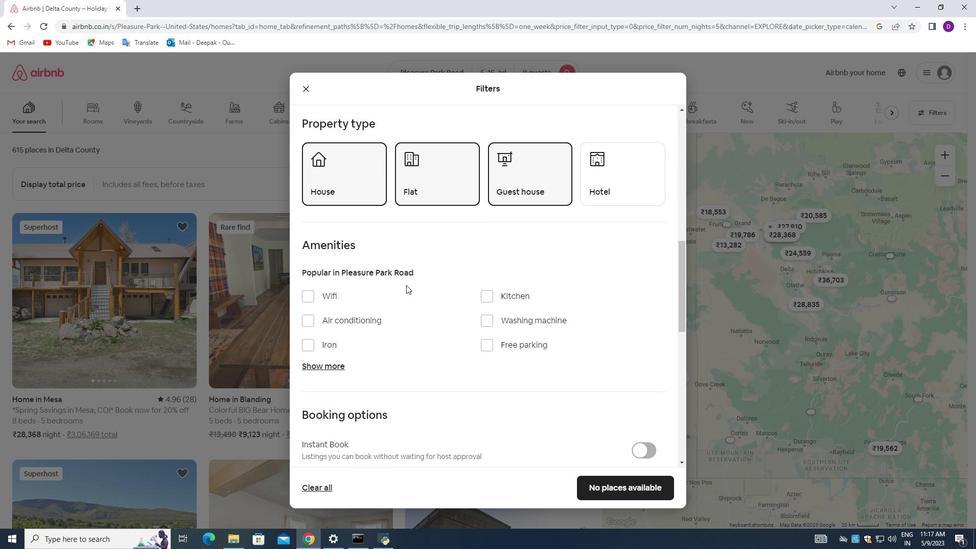 
Action: Mouse moved to (430, 300)
Screenshot: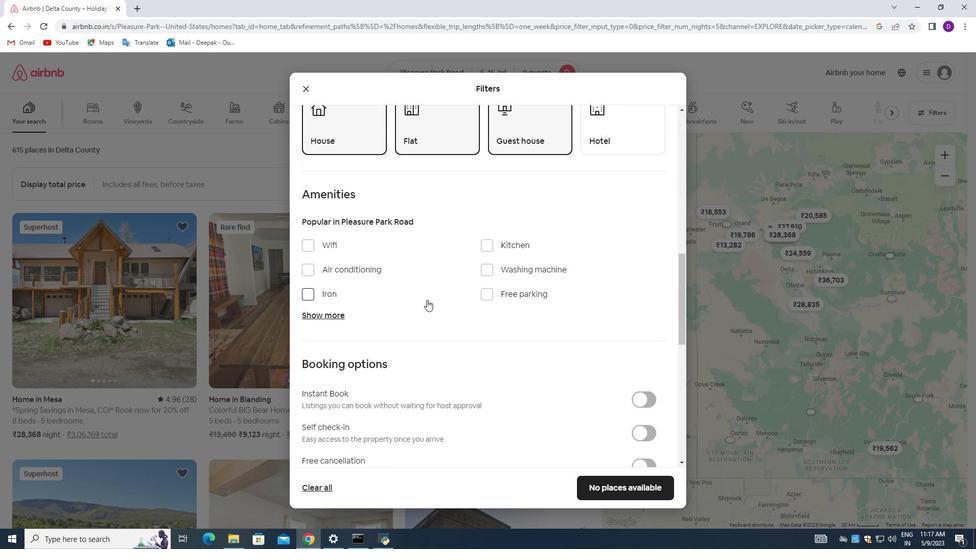 
Action: Mouse scrolled (430, 300) with delta (0, 0)
Screenshot: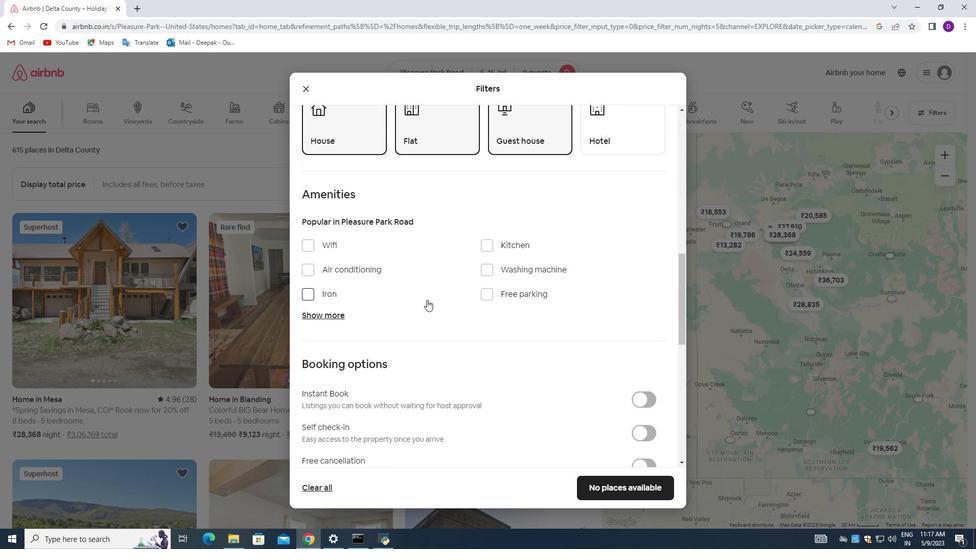 
Action: Mouse moved to (431, 300)
Screenshot: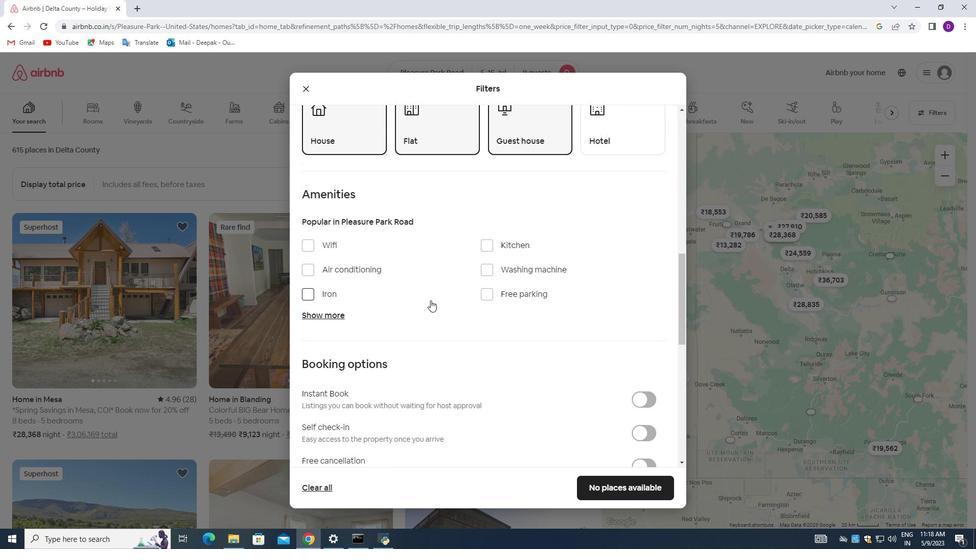 
Action: Mouse scrolled (431, 300) with delta (0, 0)
Screenshot: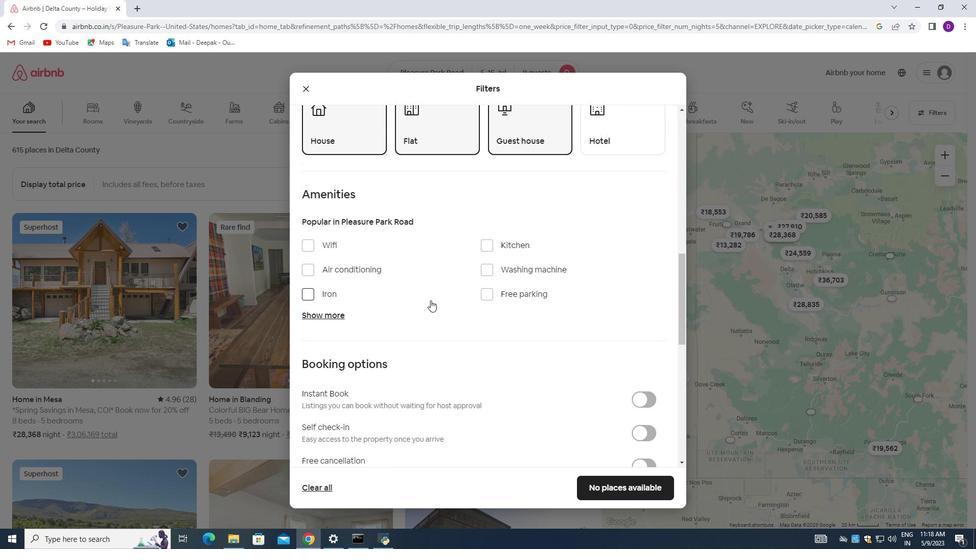 
Action: Mouse moved to (649, 333)
Screenshot: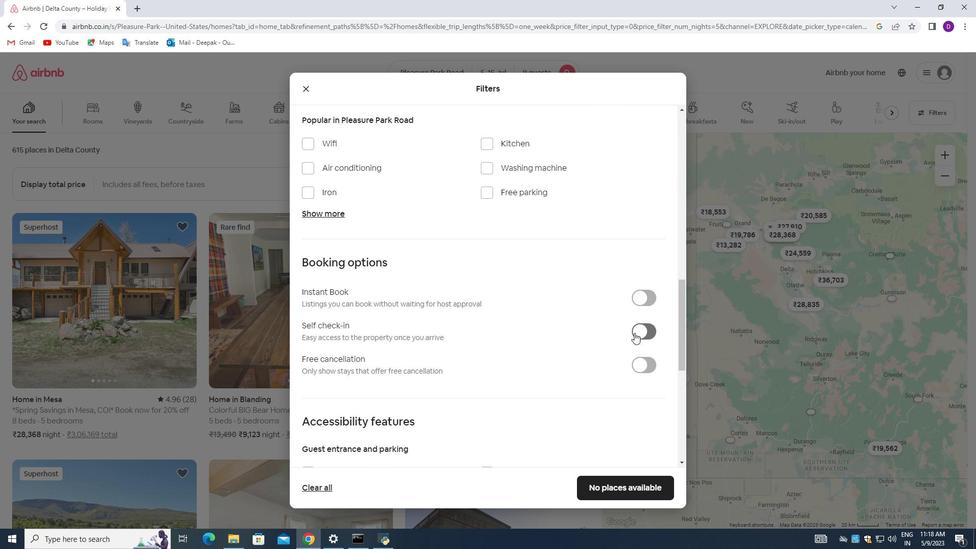 
Action: Mouse pressed left at (649, 333)
Screenshot: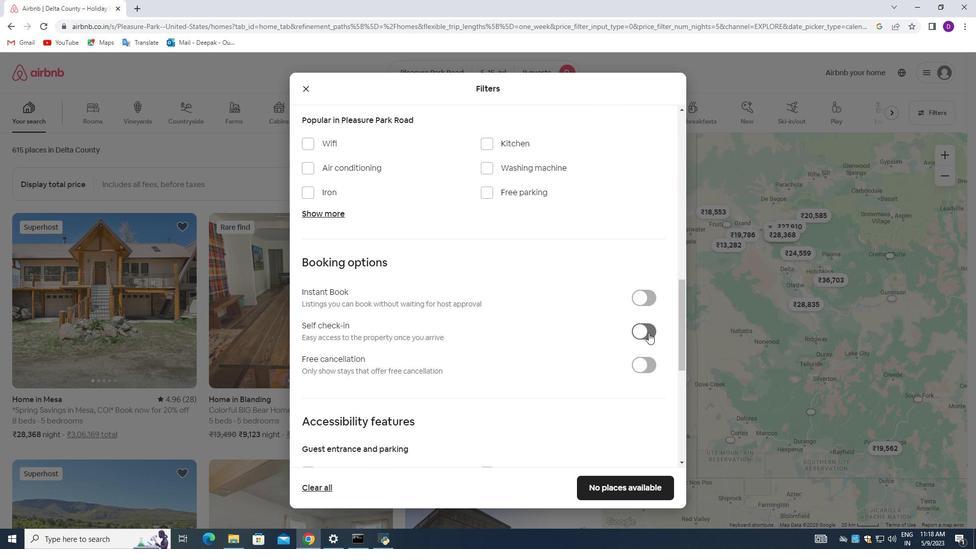 
Action: Mouse moved to (503, 330)
Screenshot: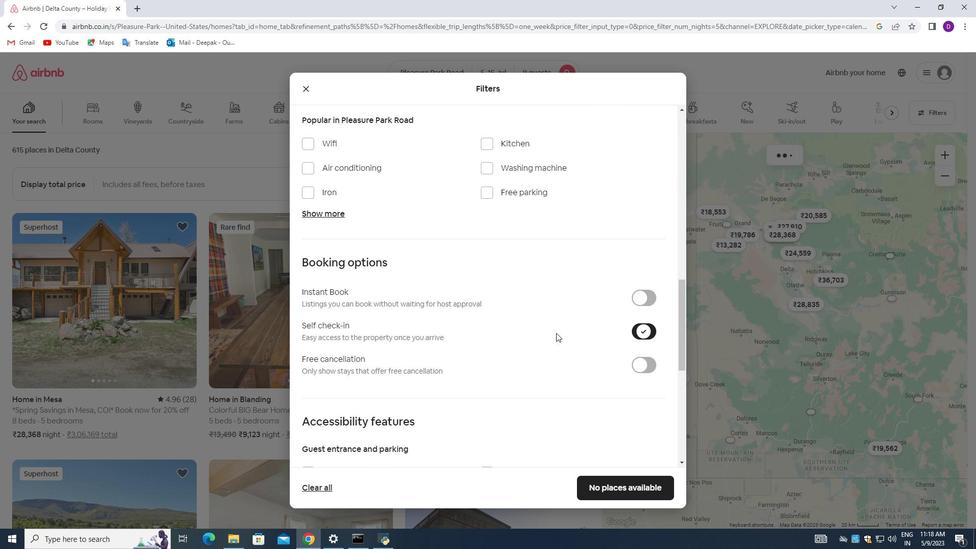
Action: Mouse scrolled (503, 329) with delta (0, 0)
Screenshot: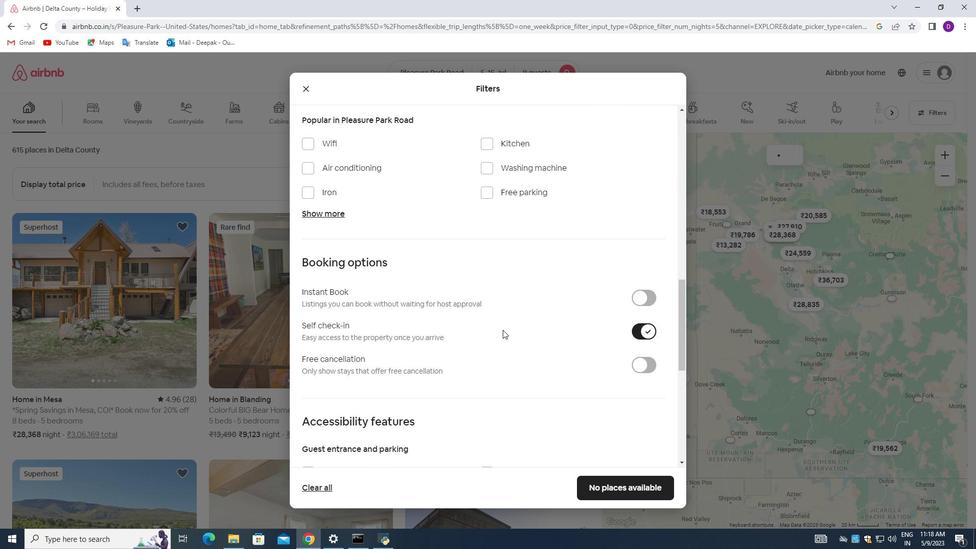 
Action: Mouse moved to (503, 325)
Screenshot: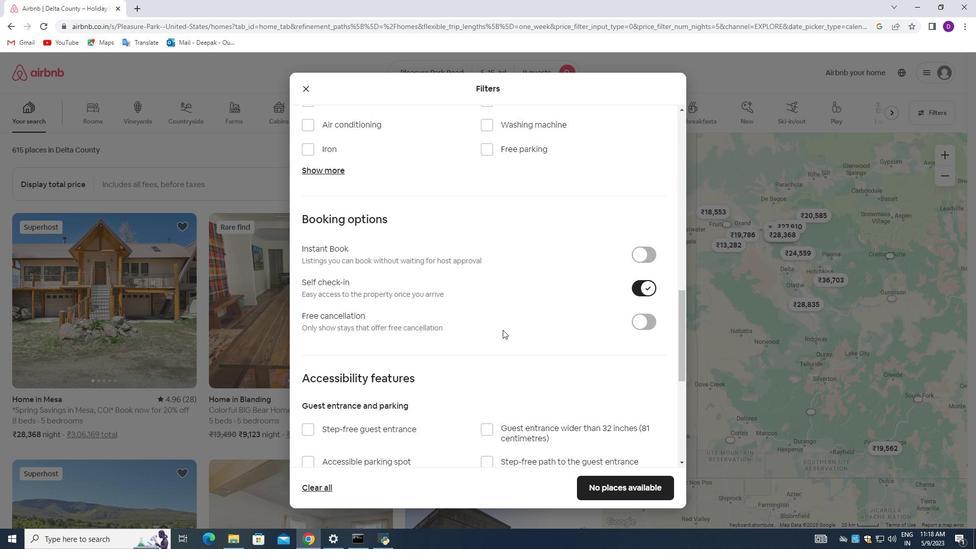 
Action: Mouse scrolled (503, 324) with delta (0, 0)
Screenshot: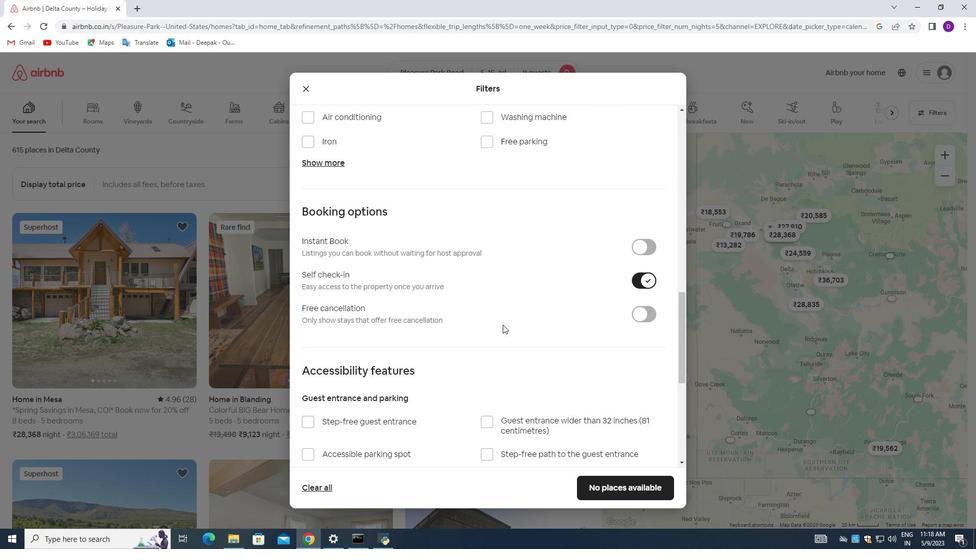 
Action: Mouse scrolled (503, 324) with delta (0, 0)
Screenshot: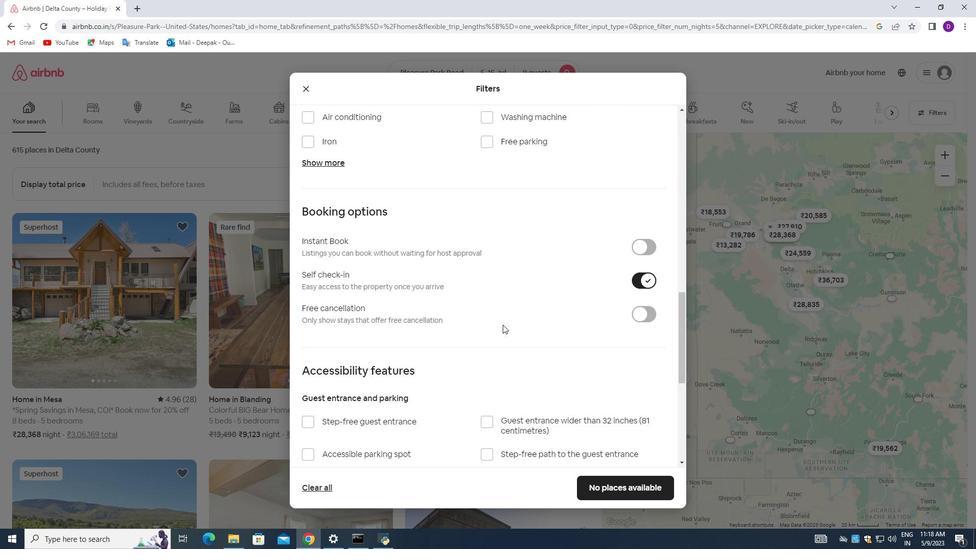 
Action: Mouse moved to (503, 324)
Screenshot: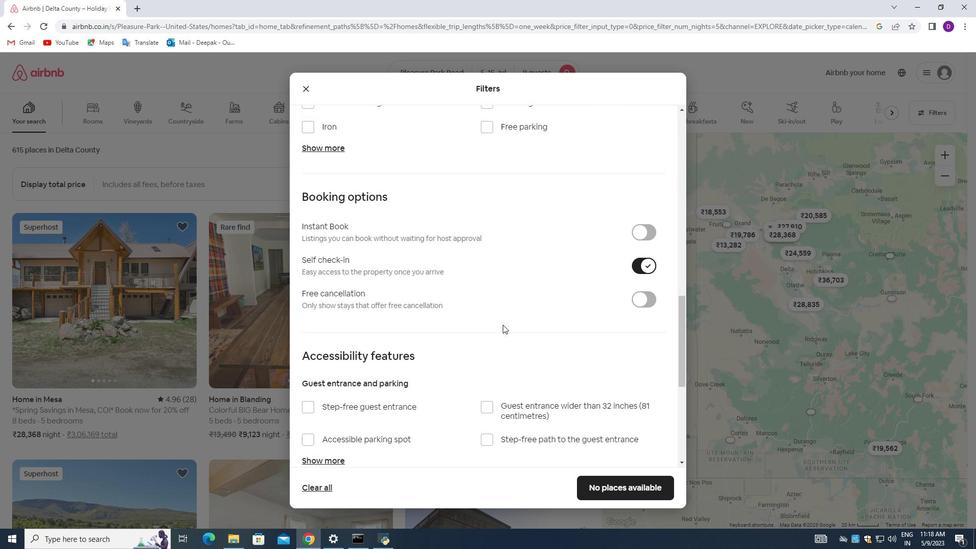 
Action: Mouse scrolled (503, 323) with delta (0, 0)
Screenshot: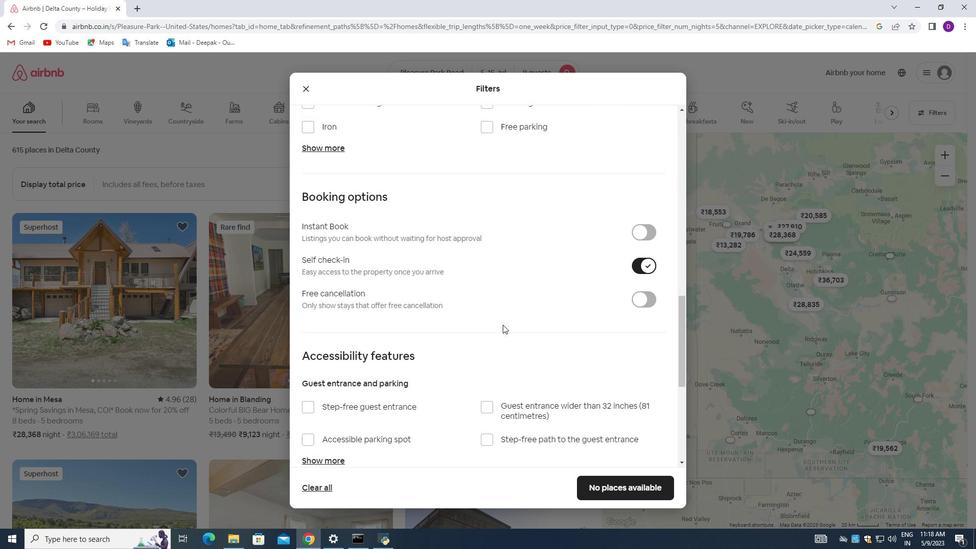 
Action: Mouse moved to (503, 323)
Screenshot: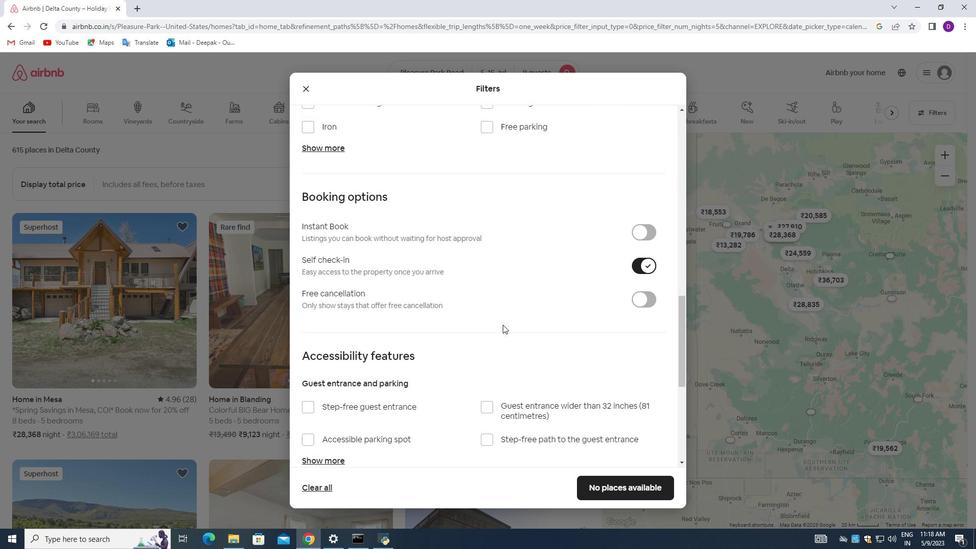 
Action: Mouse scrolled (503, 323) with delta (0, 0)
Screenshot: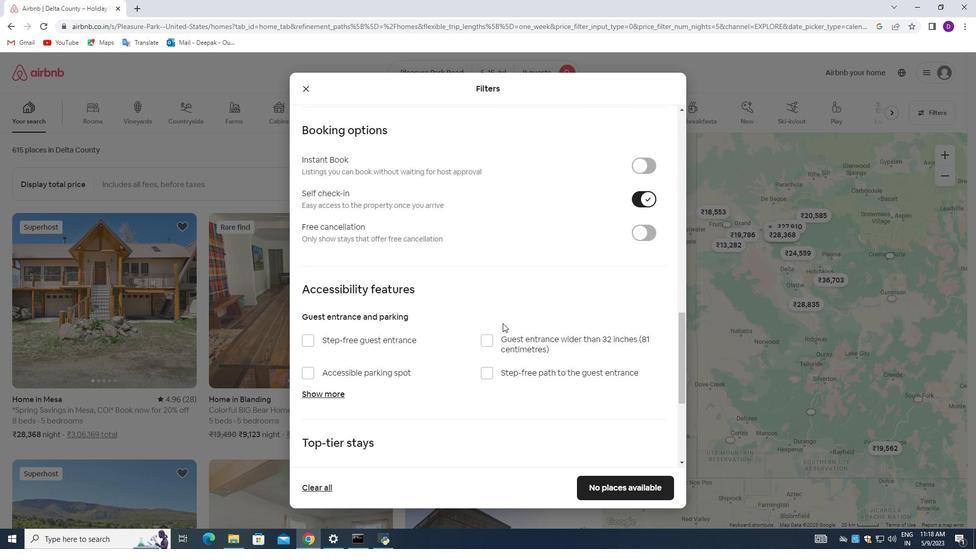 
Action: Mouse moved to (442, 357)
Screenshot: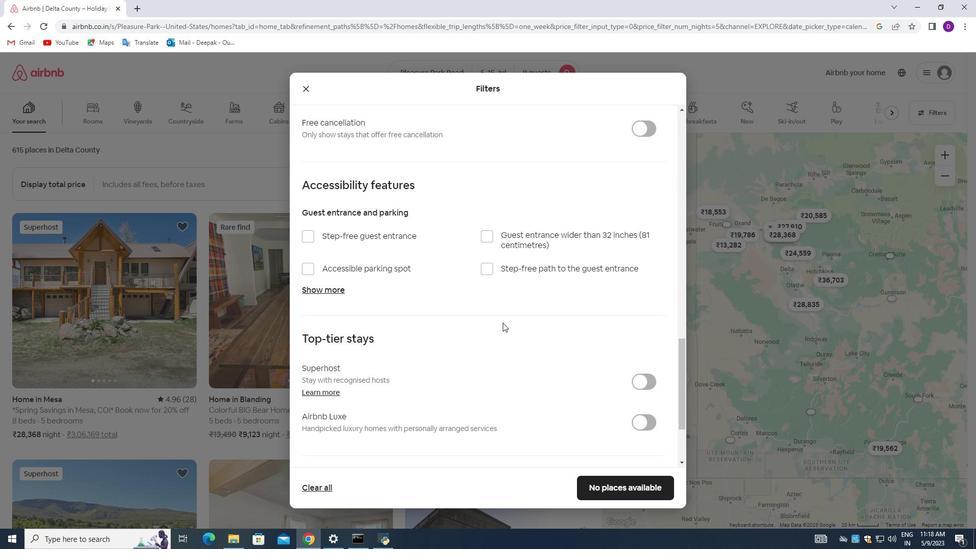 
Action: Mouse scrolled (442, 356) with delta (0, 0)
Screenshot: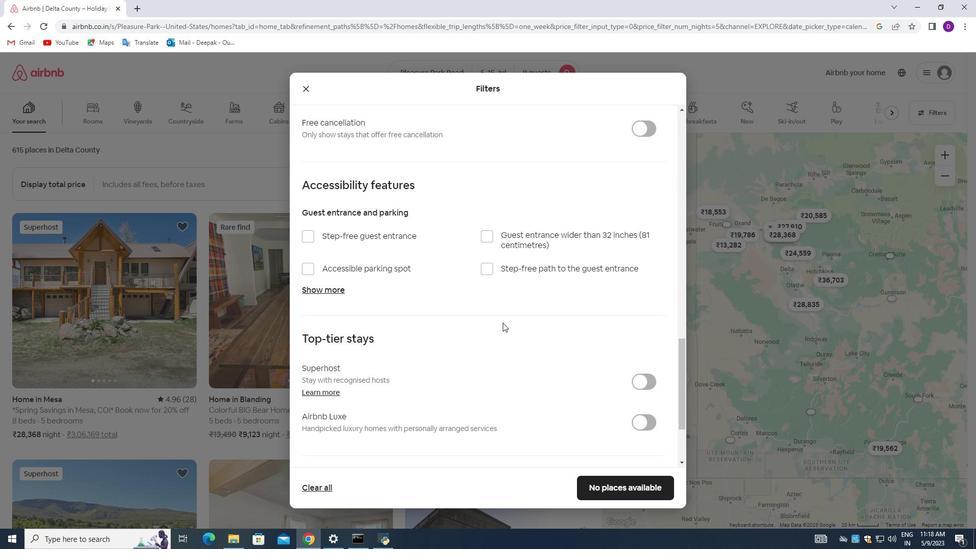 
Action: Mouse moved to (437, 361)
Screenshot: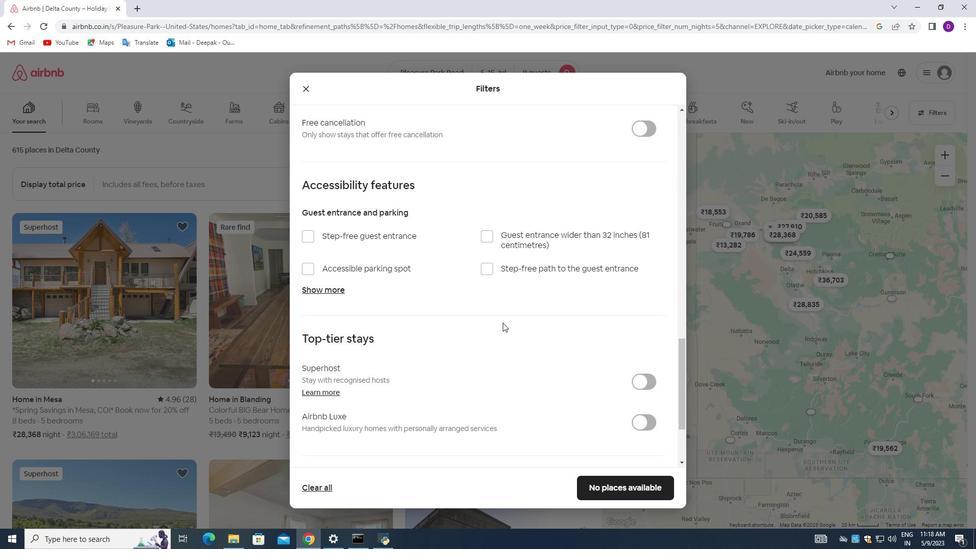 
Action: Mouse scrolled (437, 360) with delta (0, 0)
Screenshot: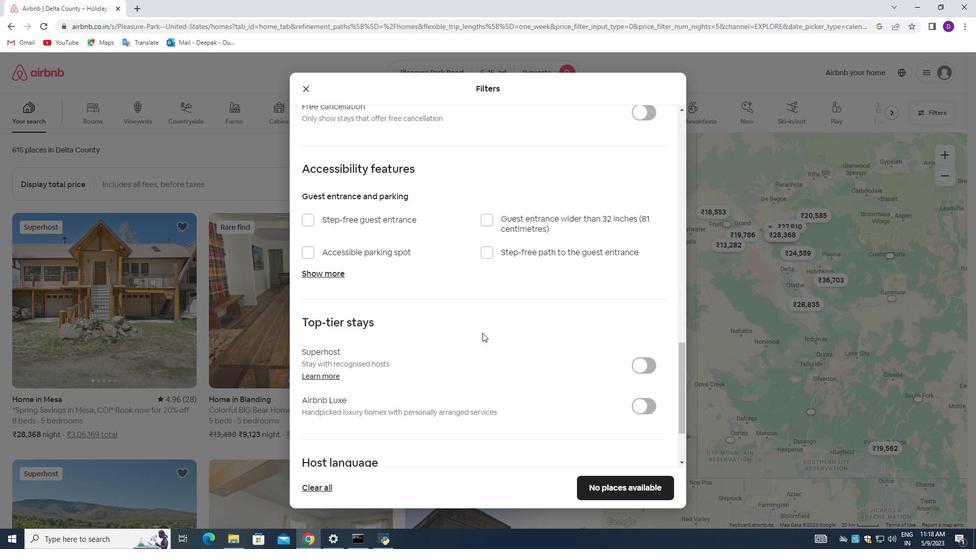 
Action: Mouse moved to (437, 361)
Screenshot: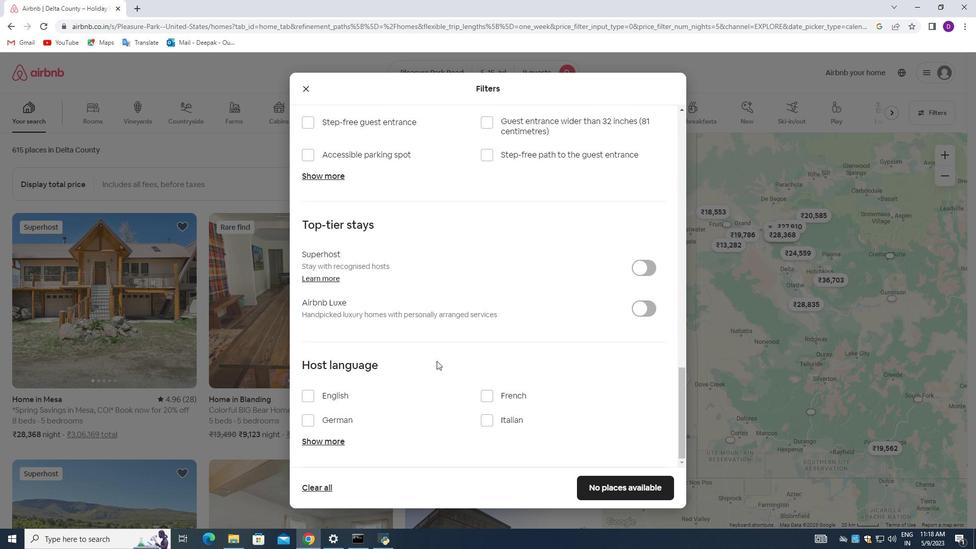 
Action: Mouse scrolled (437, 360) with delta (0, 0)
Screenshot: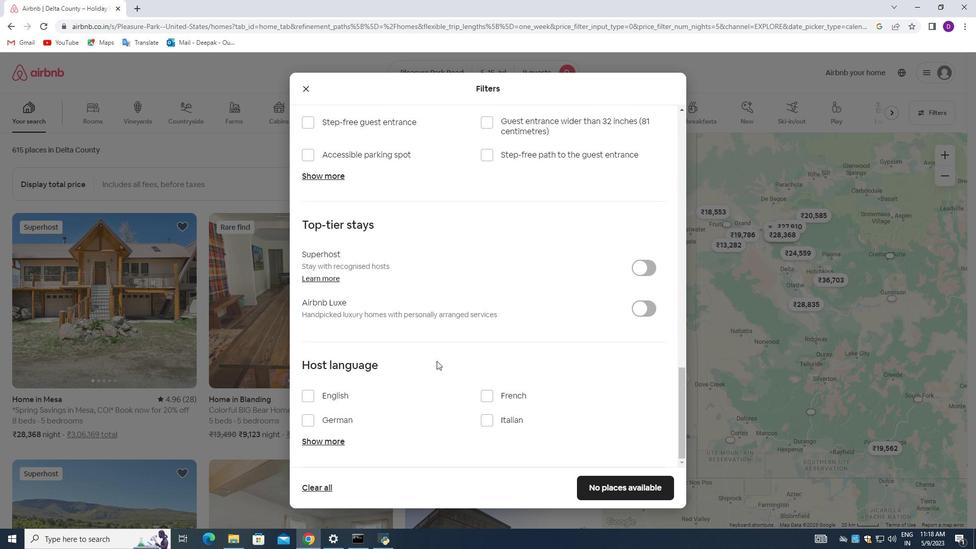 
Action: Mouse moved to (435, 362)
Screenshot: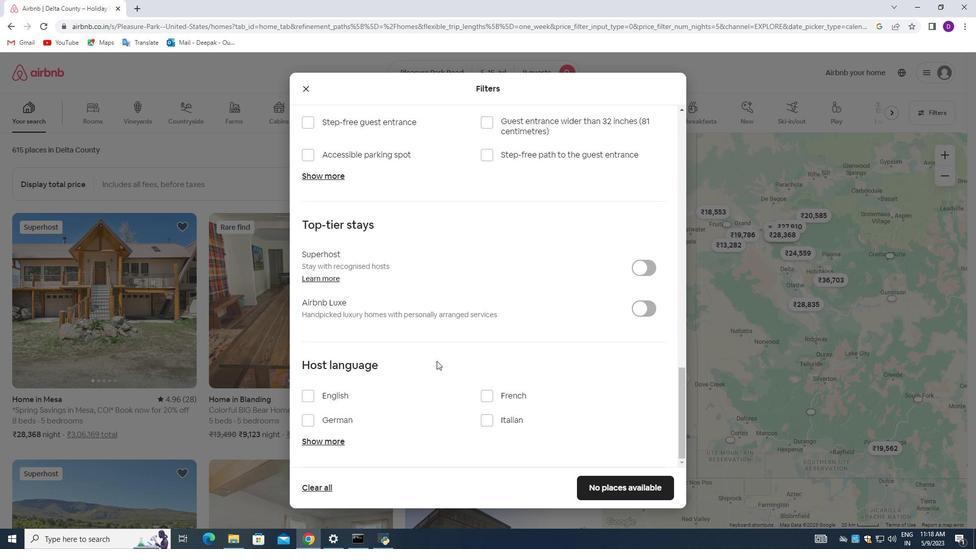 
Action: Mouse scrolled (435, 361) with delta (0, 0)
Screenshot: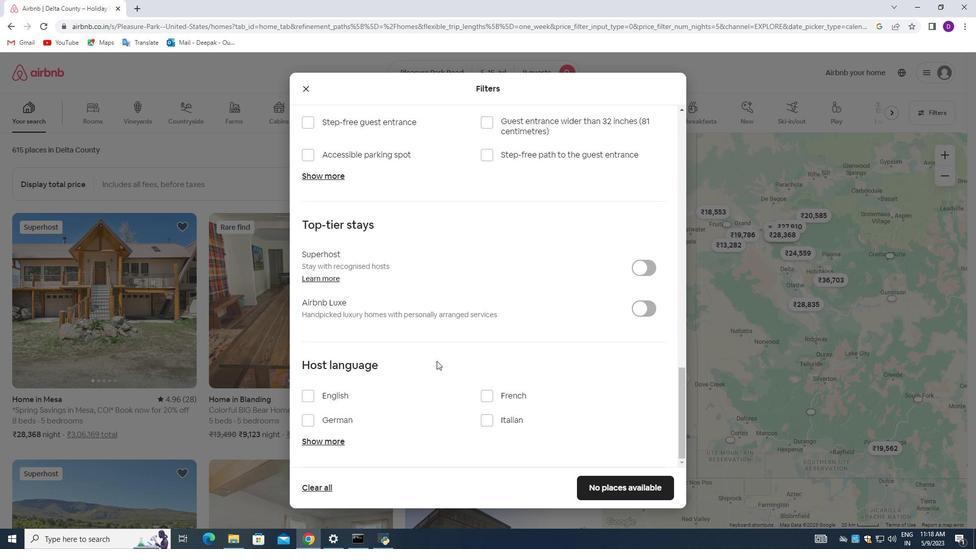 
Action: Mouse moved to (312, 394)
Screenshot: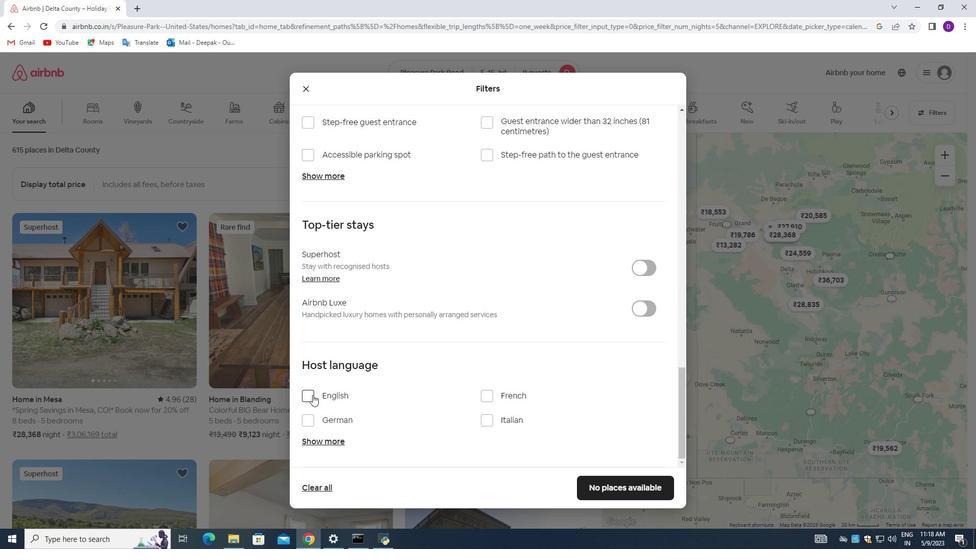 
Action: Mouse pressed left at (312, 394)
Screenshot: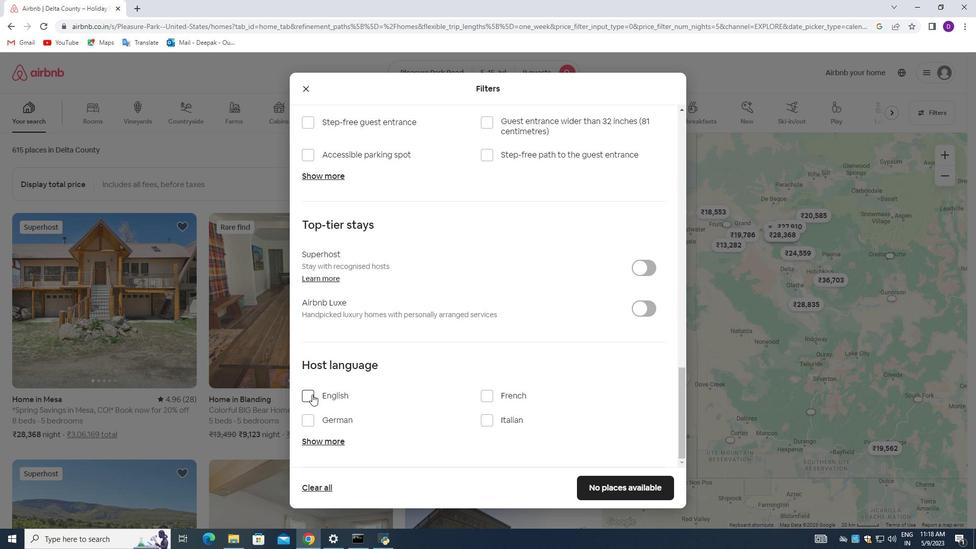 
Action: Mouse moved to (599, 483)
Screenshot: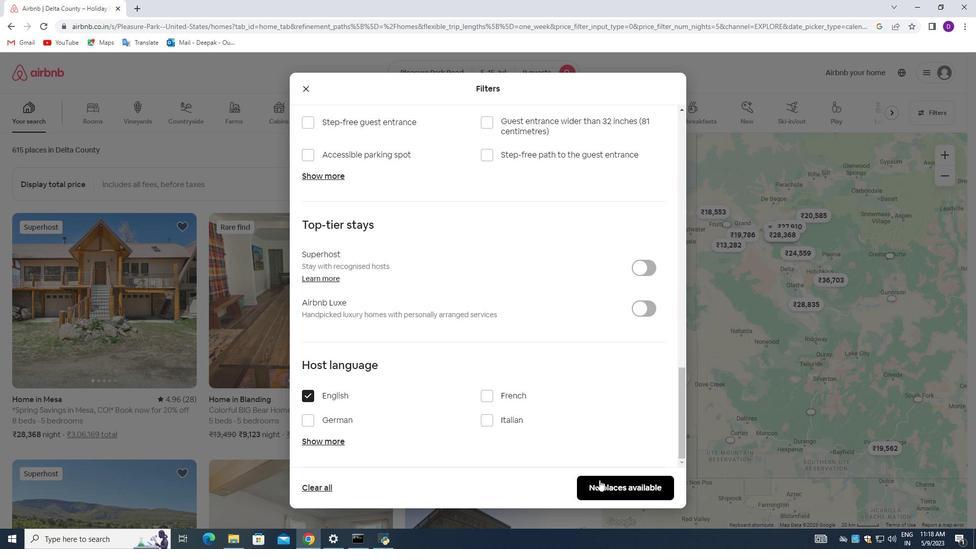 
Action: Mouse pressed left at (599, 483)
Screenshot: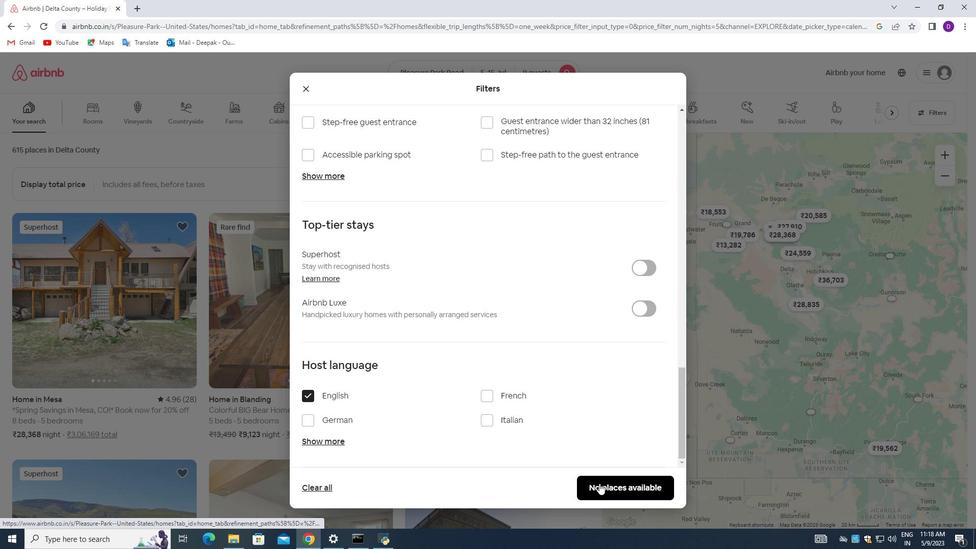 
Action: Mouse moved to (577, 387)
Screenshot: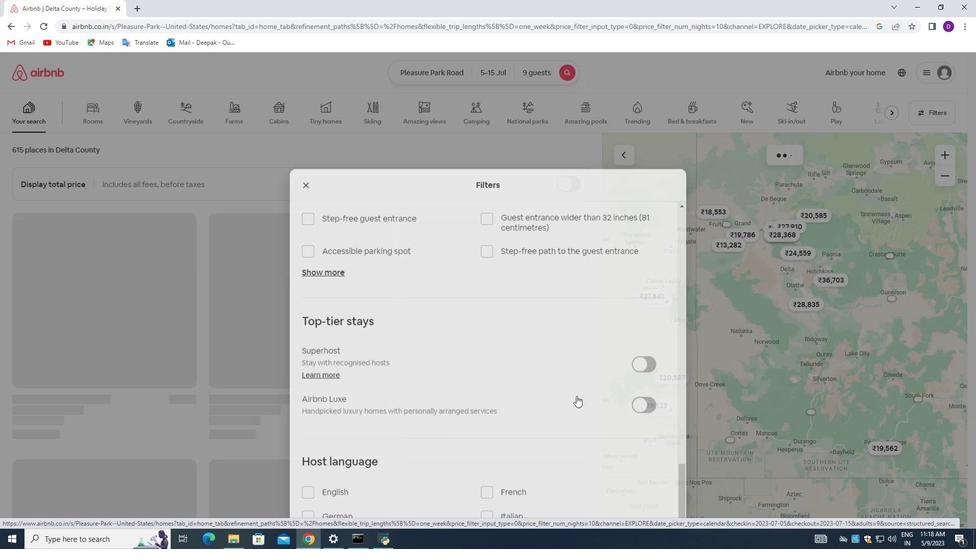 
